 Task: Help me to find official guide " build experiences that thrive" for "Digital experience".
Action: Mouse moved to (1190, 80)
Screenshot: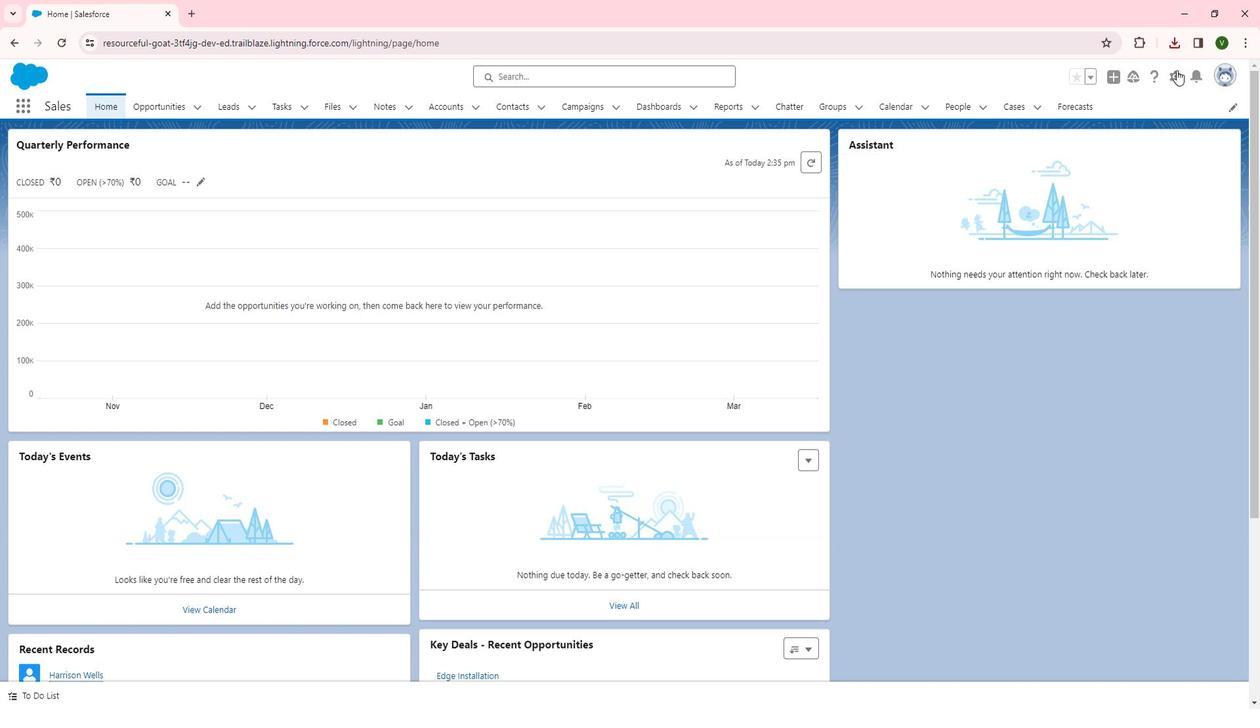 
Action: Mouse pressed left at (1190, 80)
Screenshot: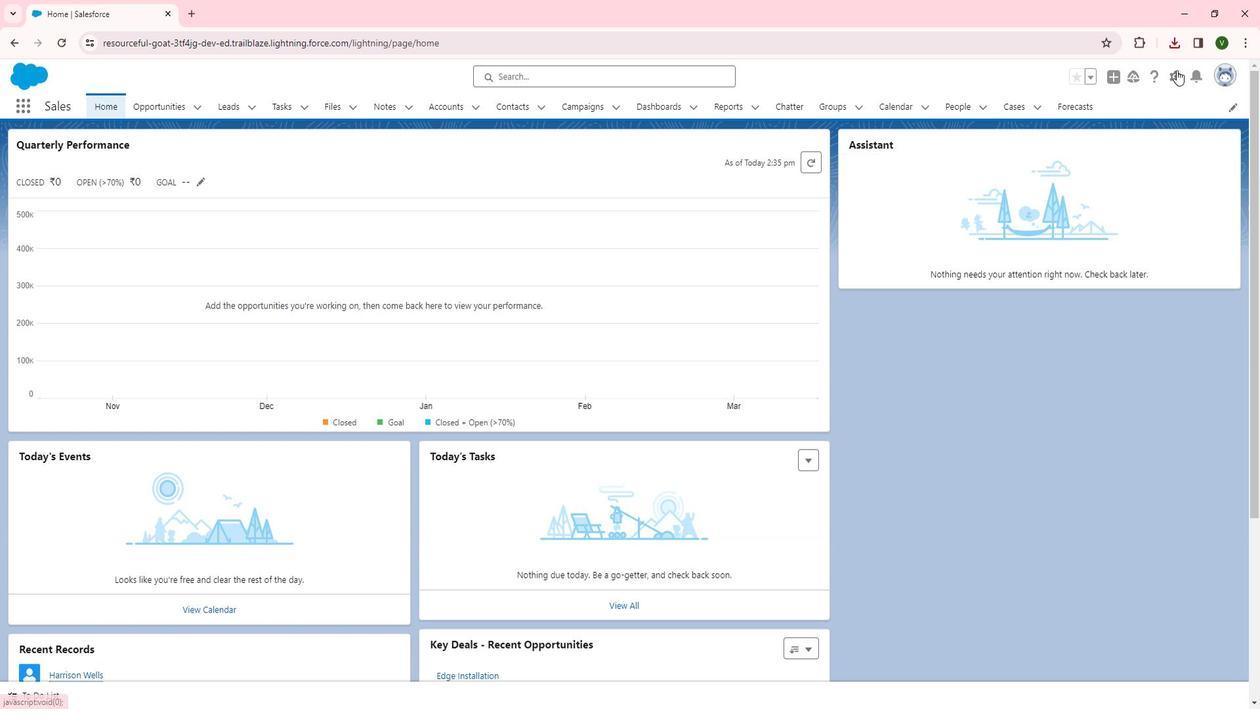 
Action: Mouse moved to (1150, 115)
Screenshot: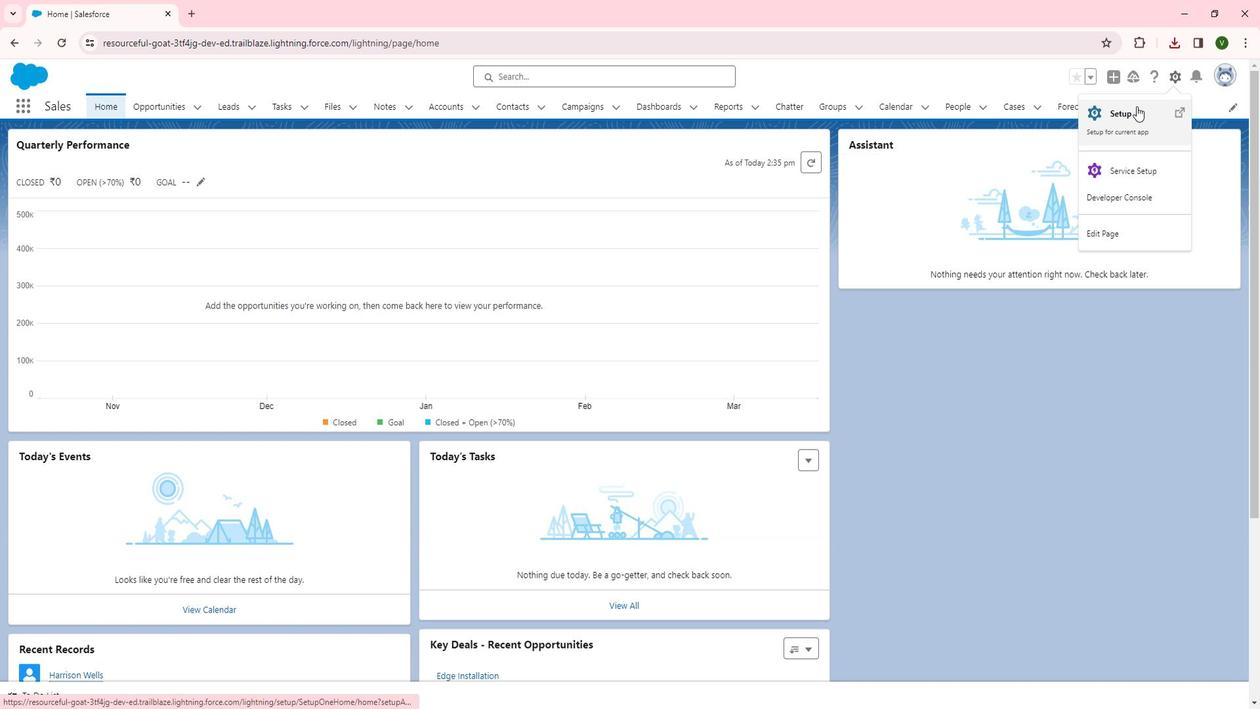 
Action: Mouse pressed left at (1150, 115)
Screenshot: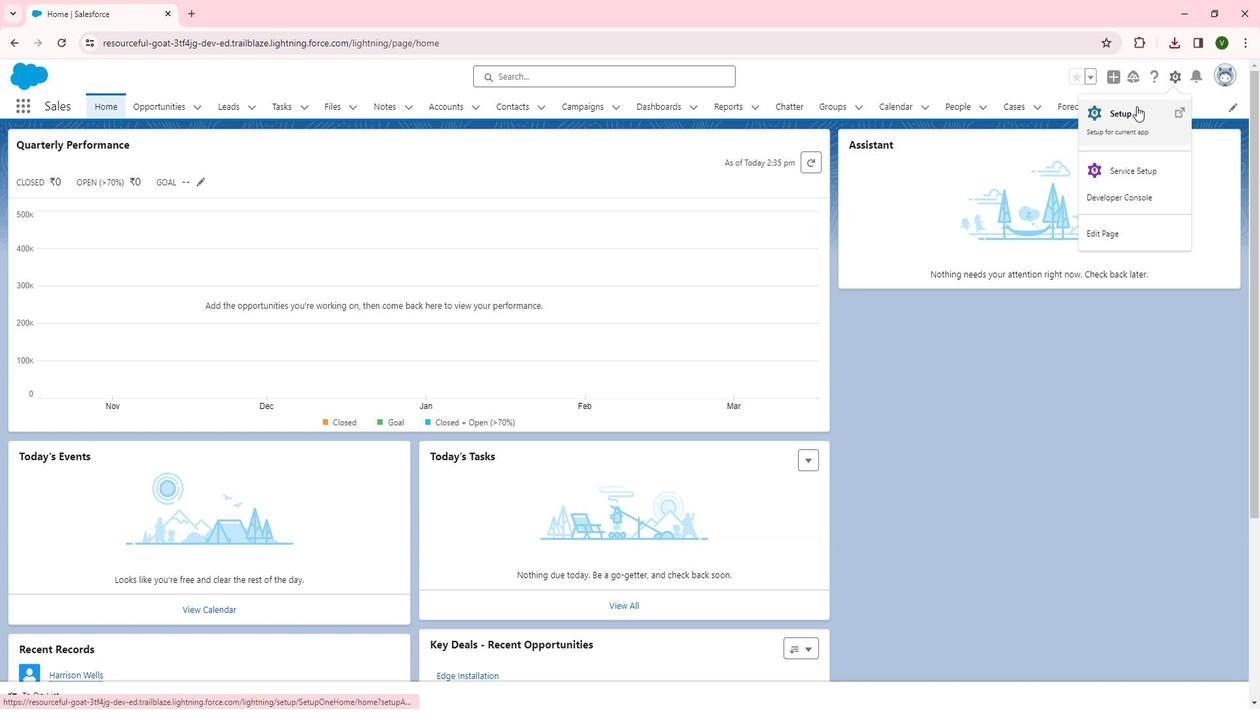 
Action: Mouse moved to (120, 403)
Screenshot: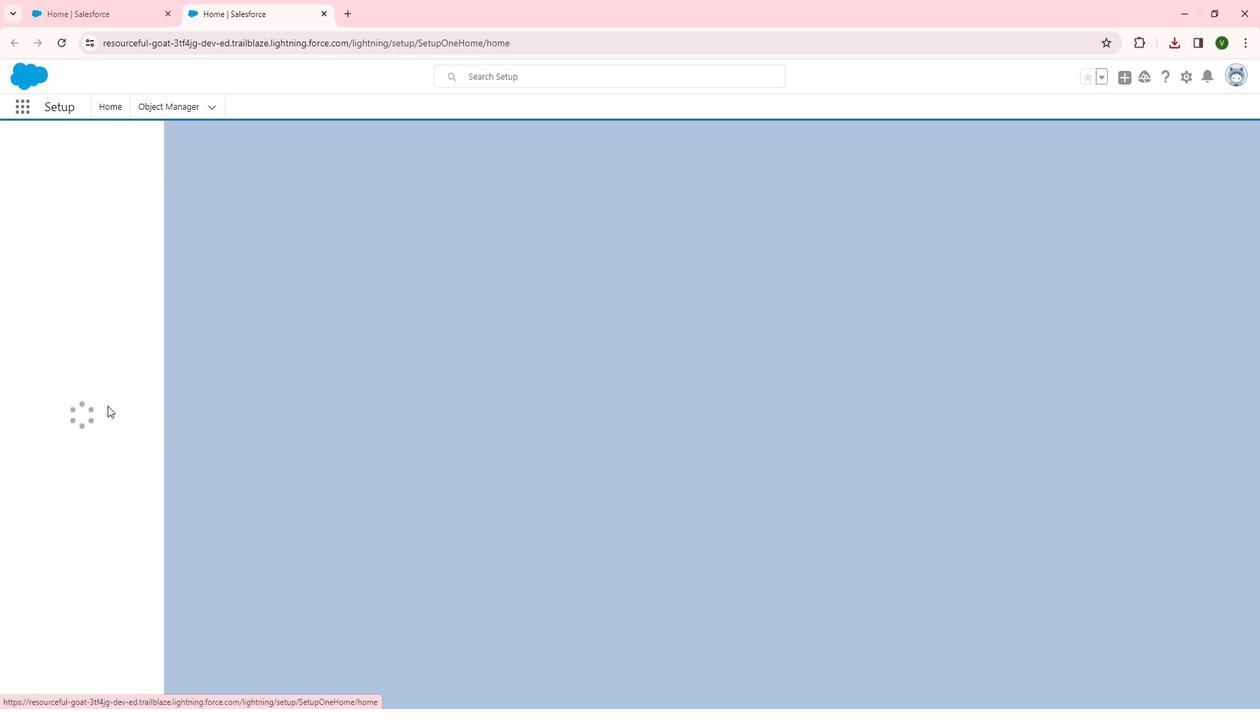 
Action: Mouse scrolled (120, 403) with delta (0, 0)
Screenshot: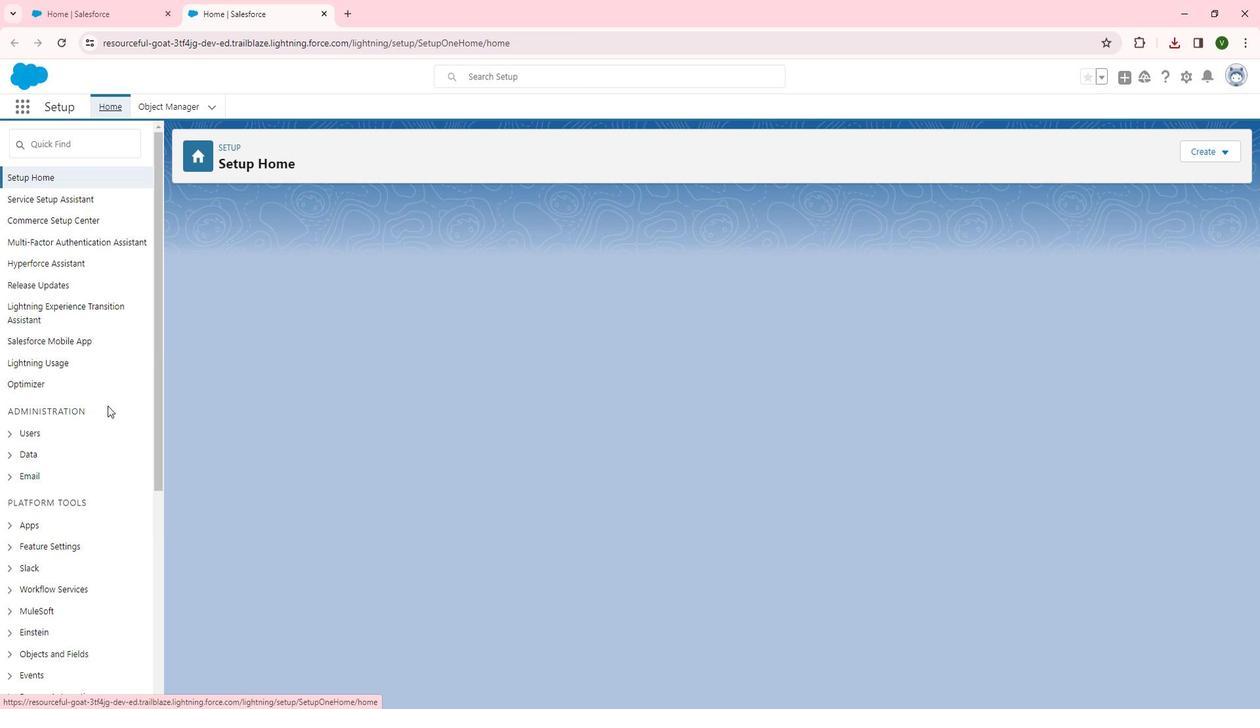 
Action: Mouse scrolled (120, 403) with delta (0, 0)
Screenshot: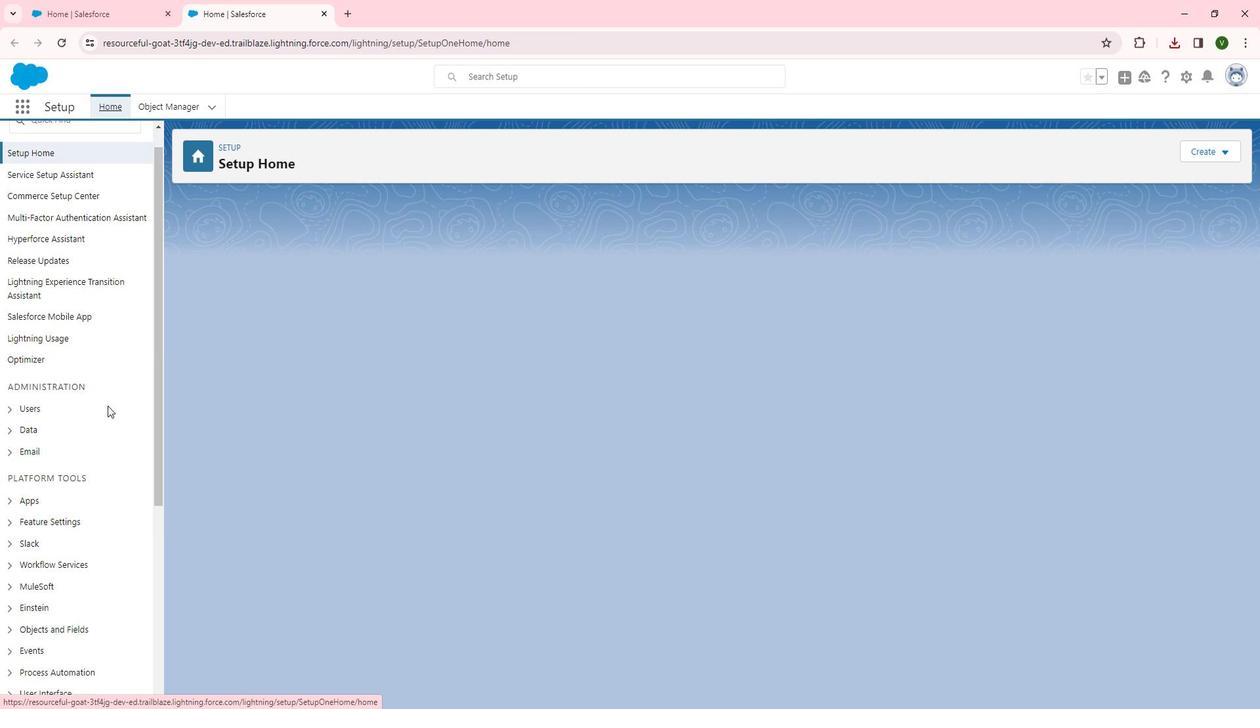 
Action: Mouse scrolled (120, 403) with delta (0, 0)
Screenshot: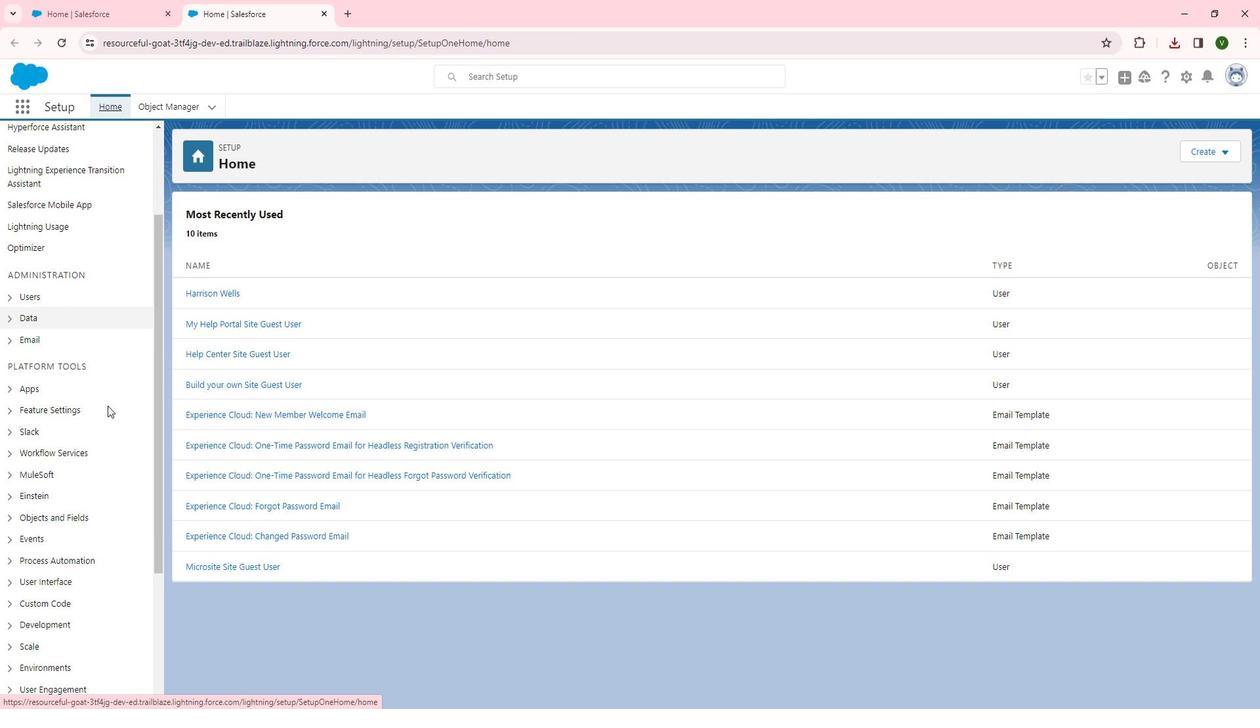 
Action: Mouse moved to (100, 418)
Screenshot: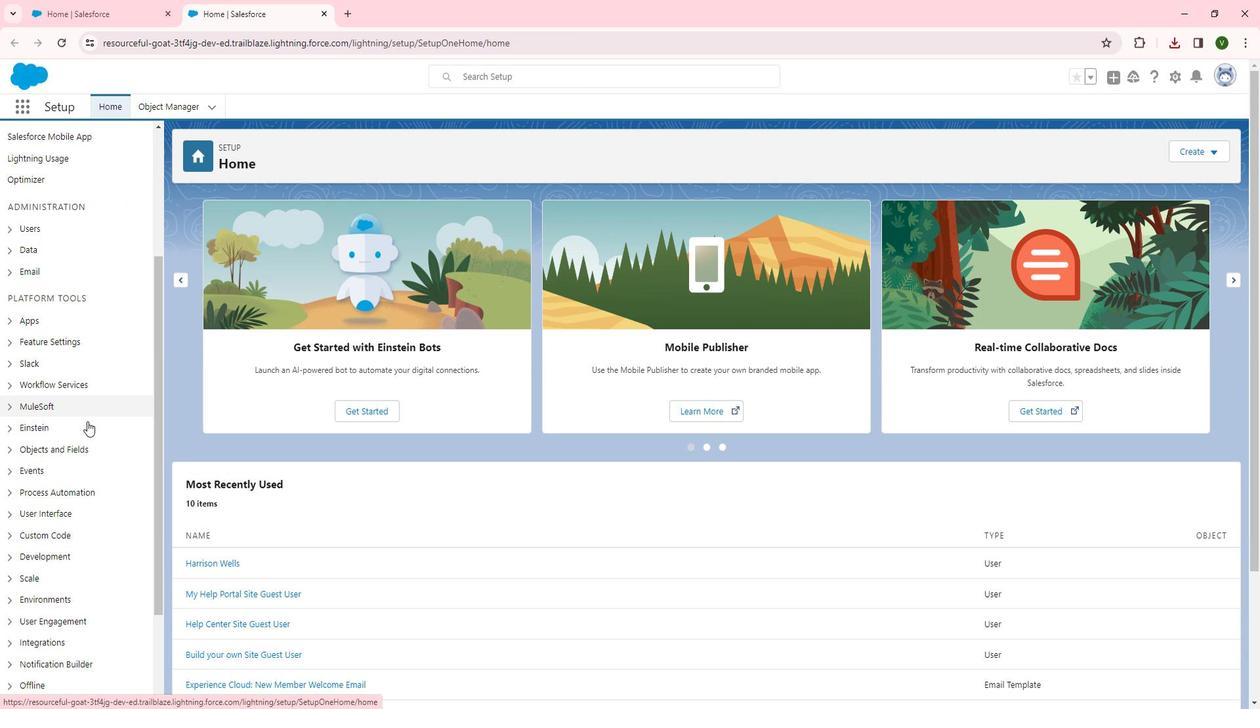 
Action: Mouse scrolled (100, 418) with delta (0, 0)
Screenshot: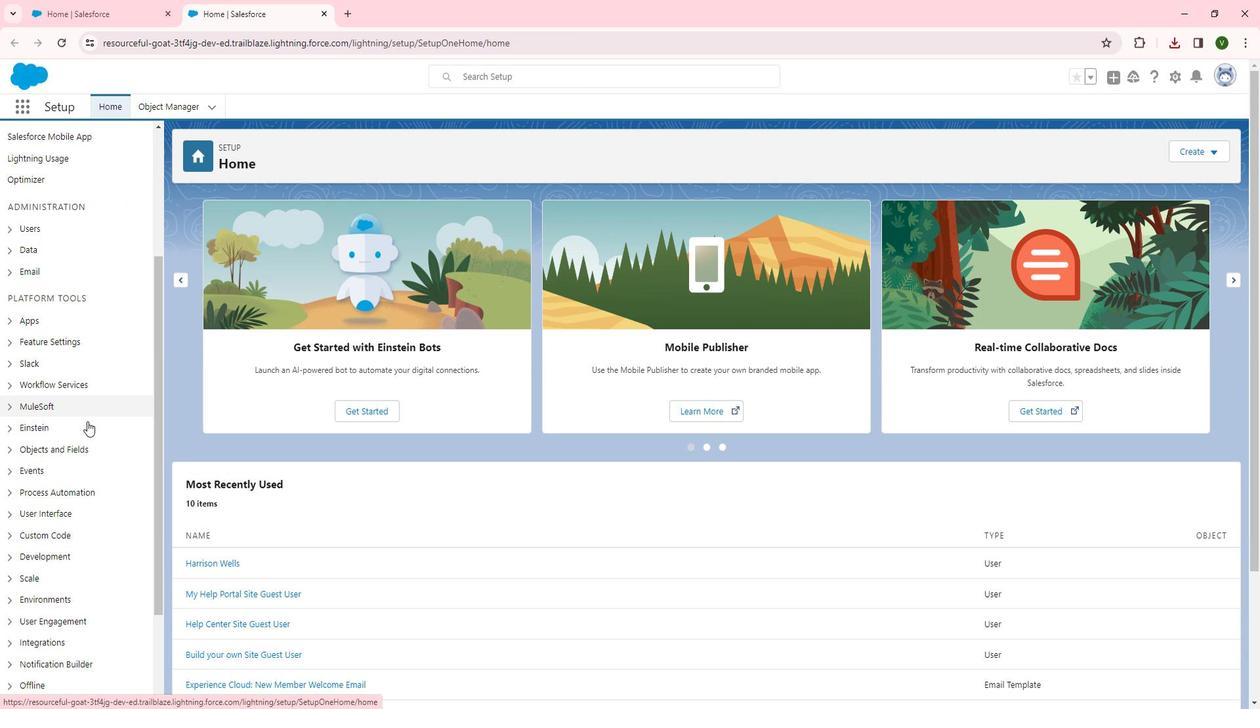 
Action: Mouse scrolled (100, 418) with delta (0, 0)
Screenshot: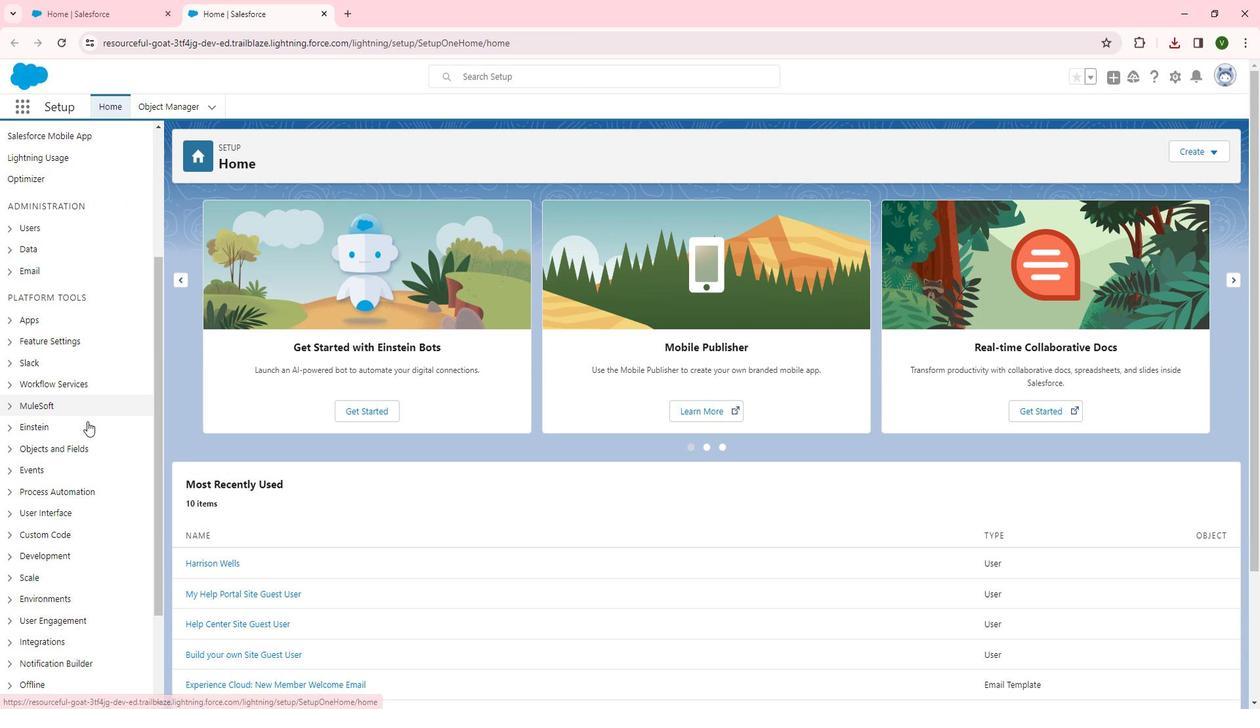 
Action: Mouse moved to (96, 345)
Screenshot: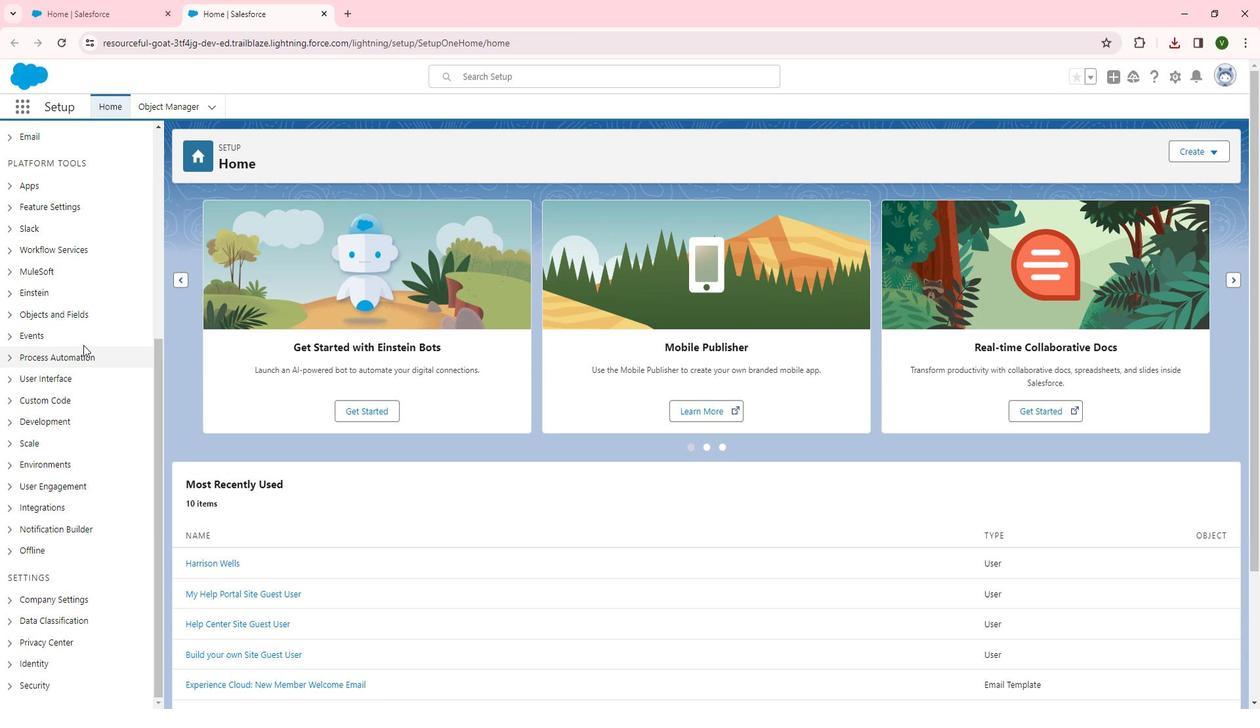 
Action: Mouse scrolled (96, 346) with delta (0, 0)
Screenshot: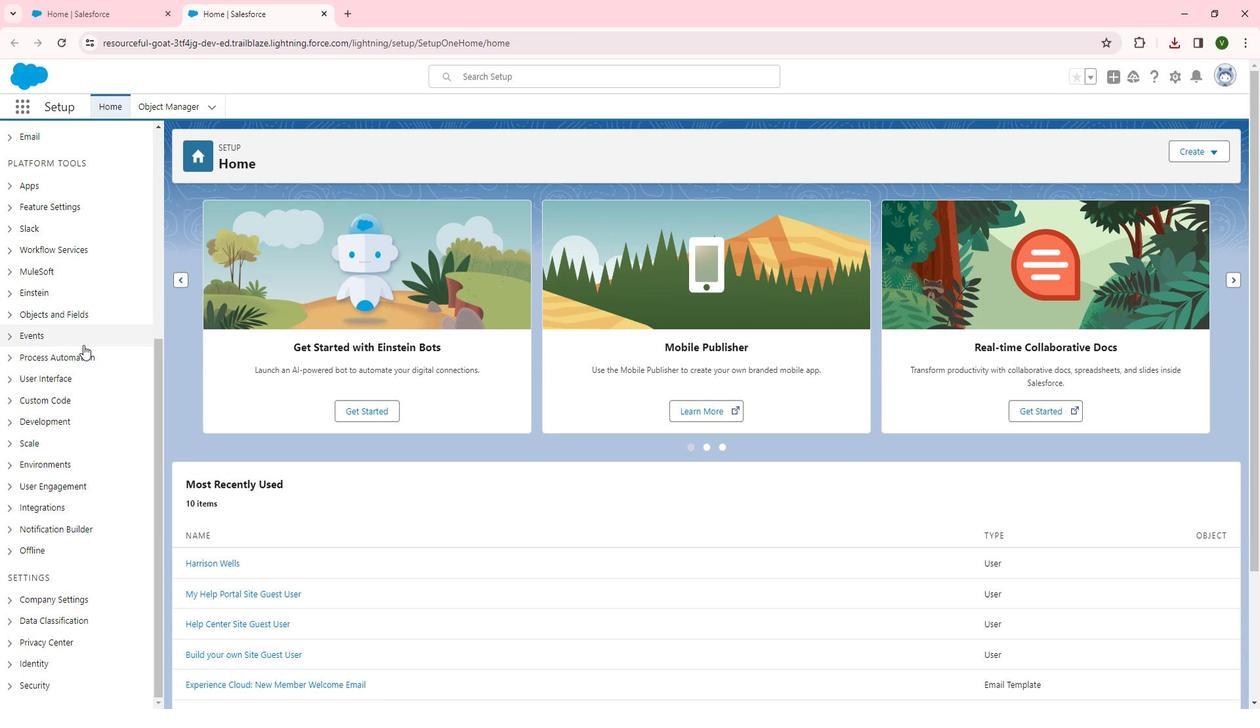 
Action: Mouse moved to (78, 277)
Screenshot: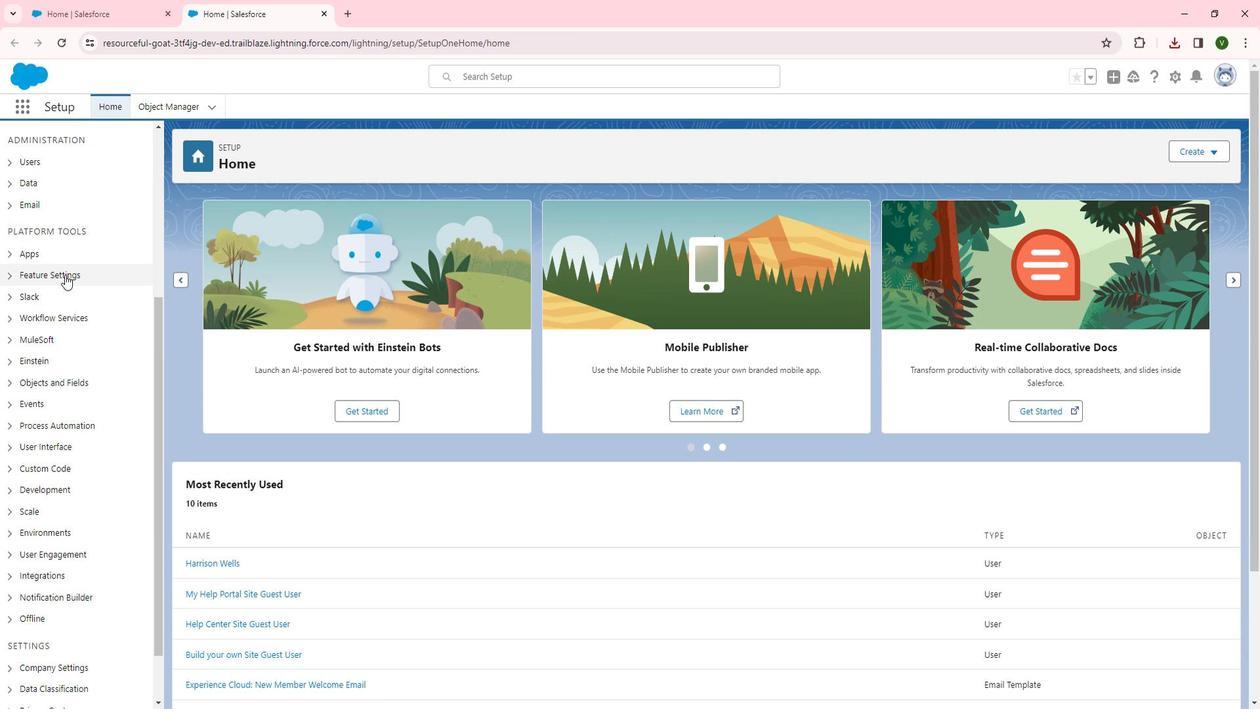 
Action: Mouse pressed left at (78, 277)
Screenshot: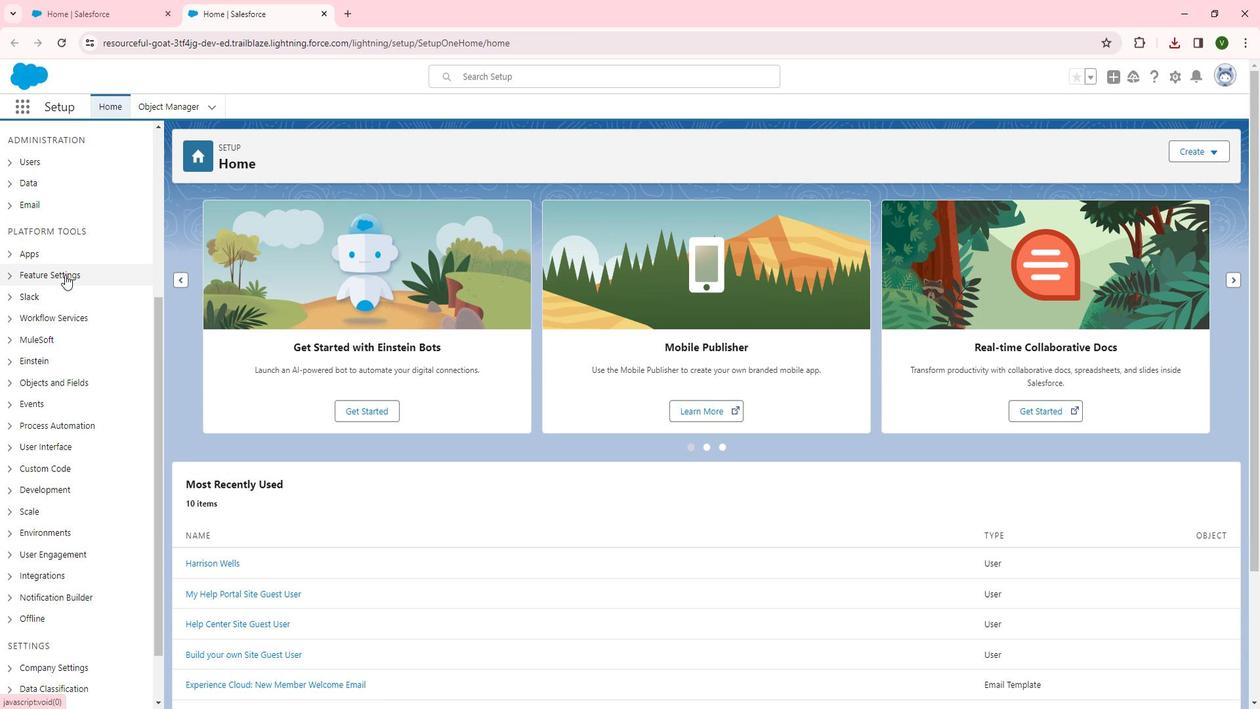 
Action: Mouse moved to (86, 290)
Screenshot: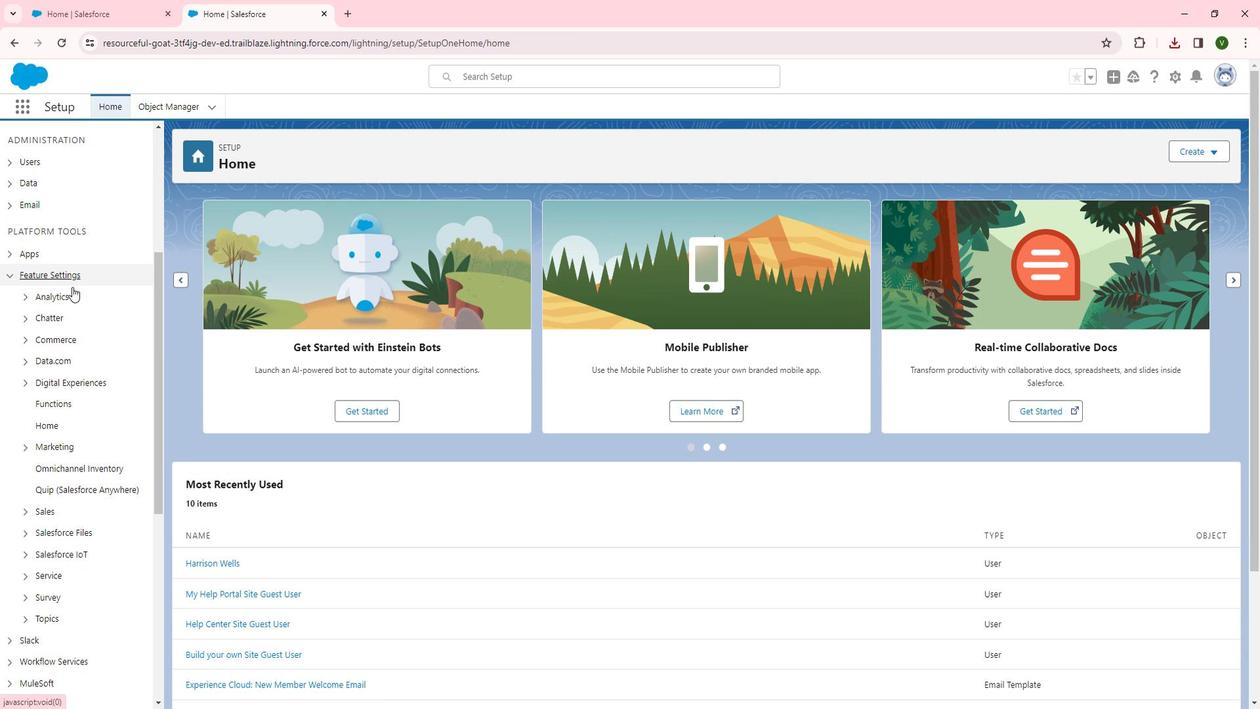 
Action: Mouse scrolled (86, 289) with delta (0, 0)
Screenshot: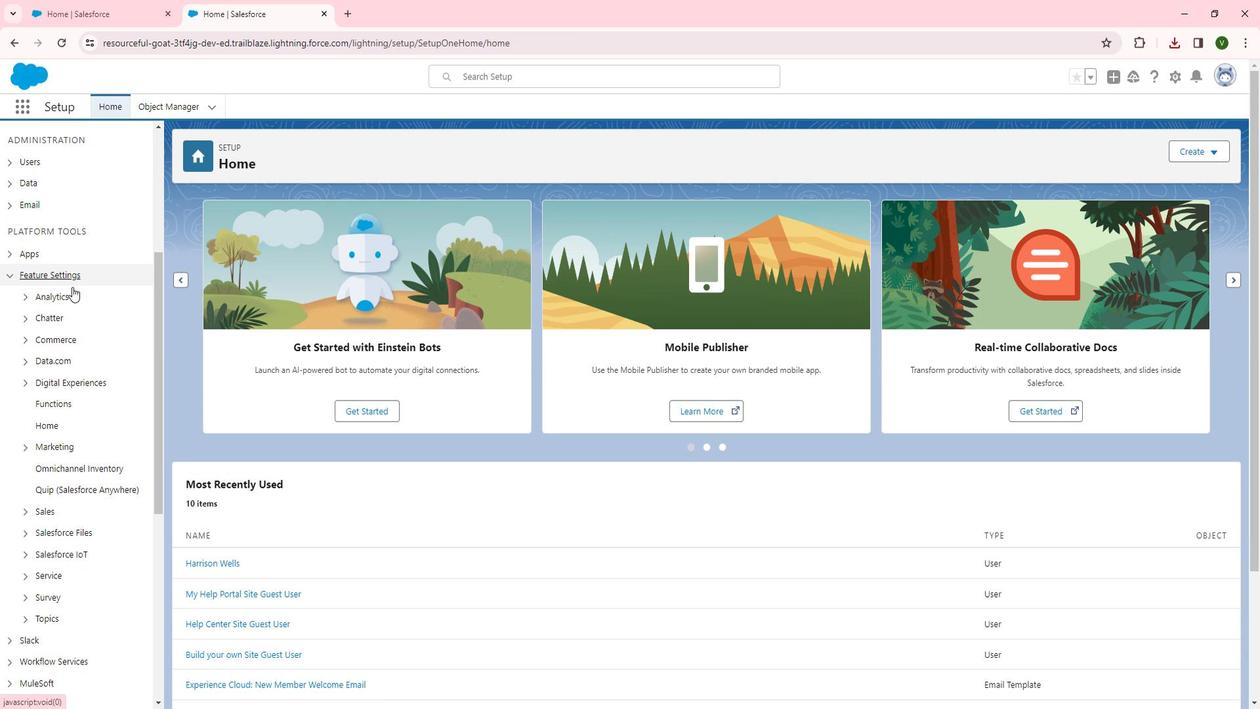 
Action: Mouse moved to (86, 290)
Screenshot: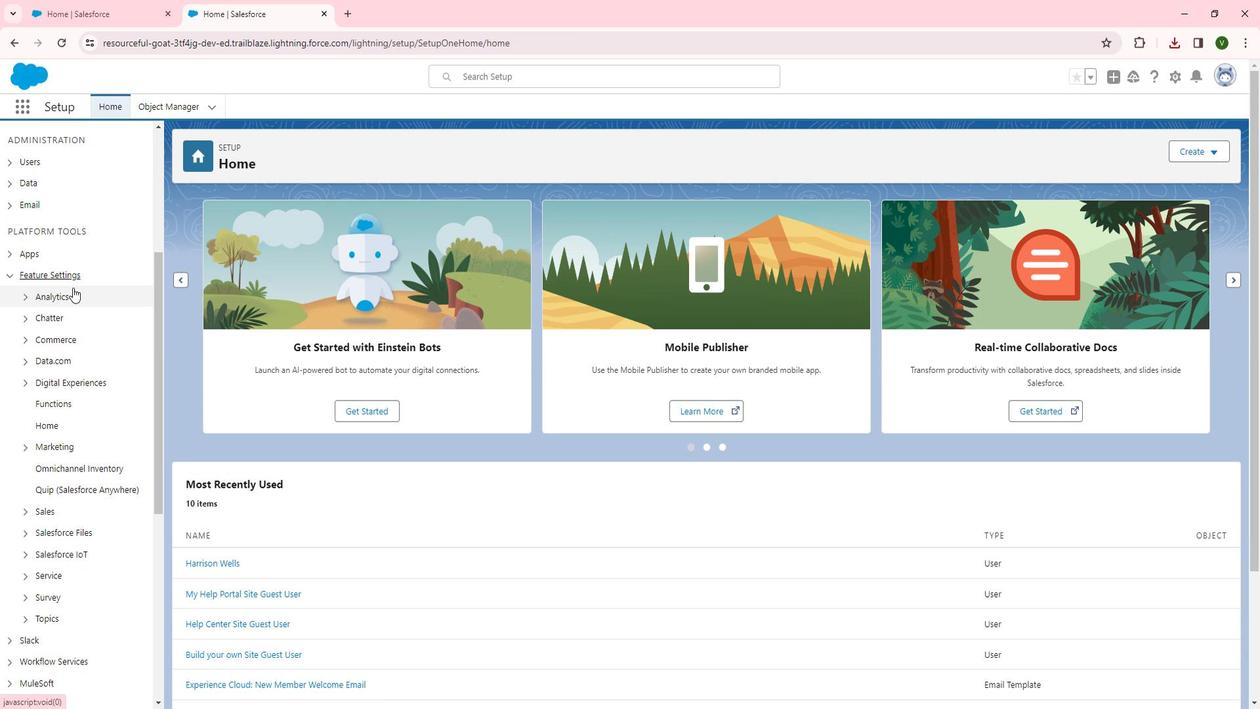 
Action: Mouse scrolled (86, 290) with delta (0, 0)
Screenshot: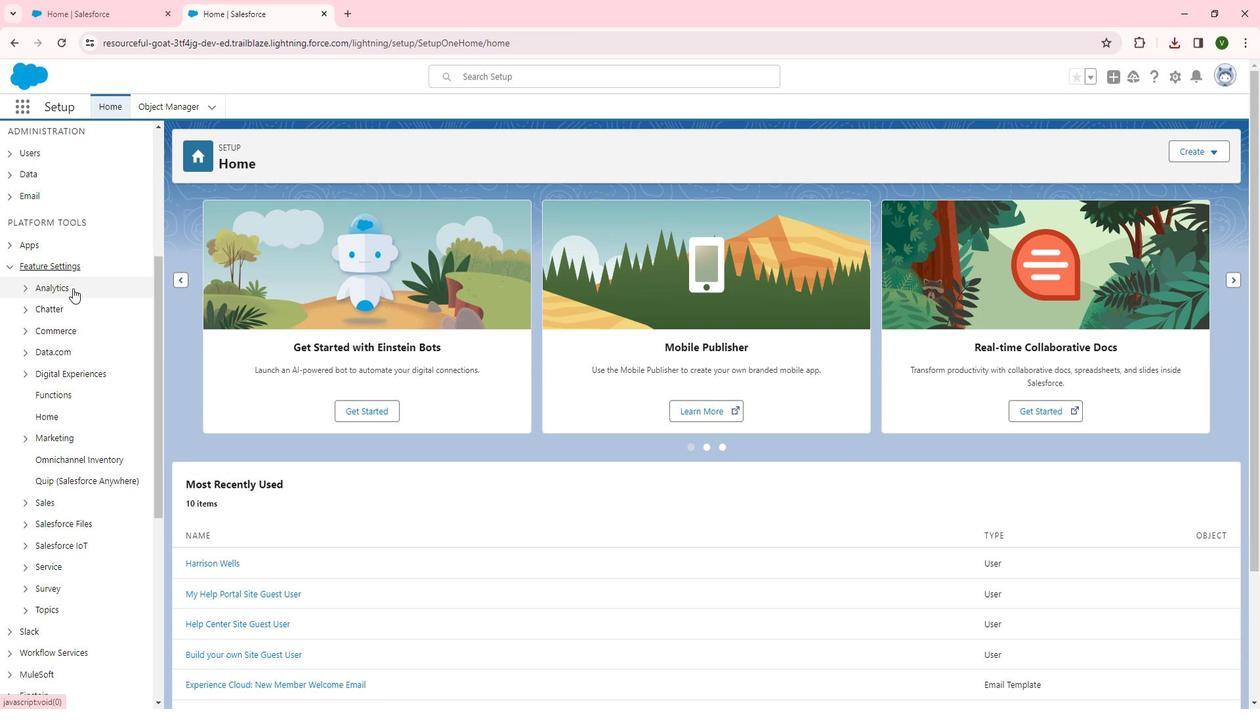 
Action: Mouse moved to (105, 247)
Screenshot: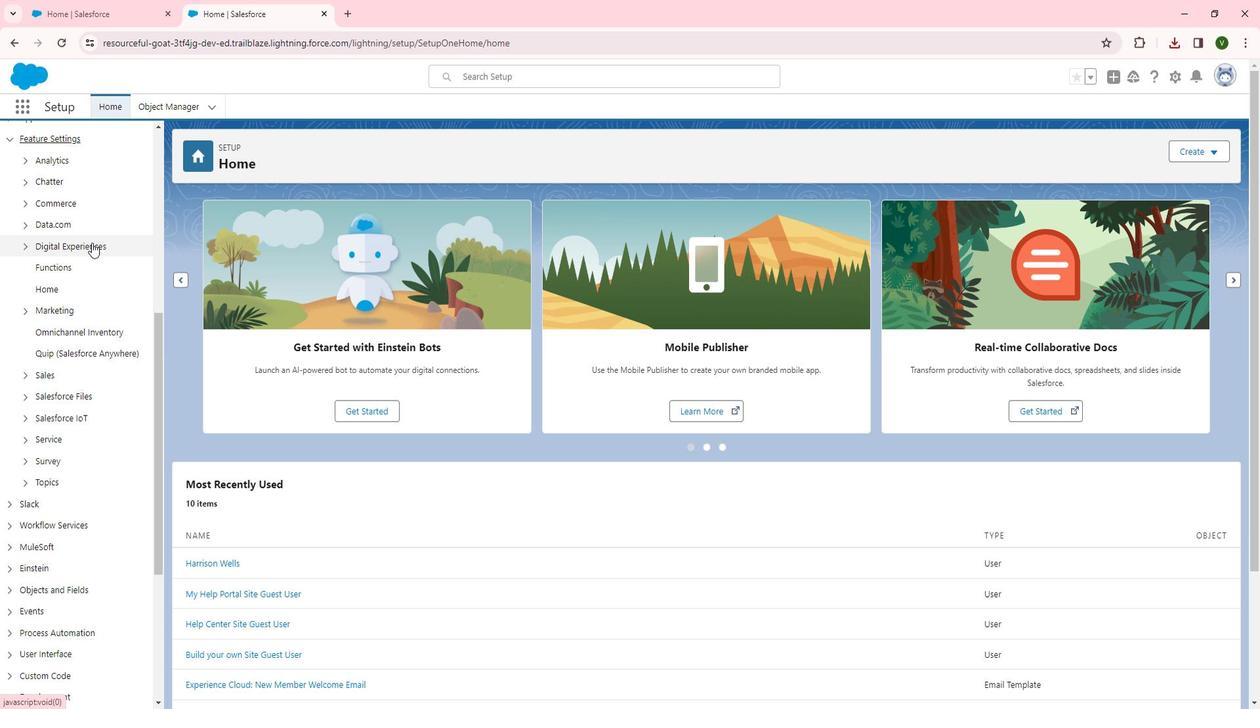 
Action: Mouse pressed left at (105, 247)
Screenshot: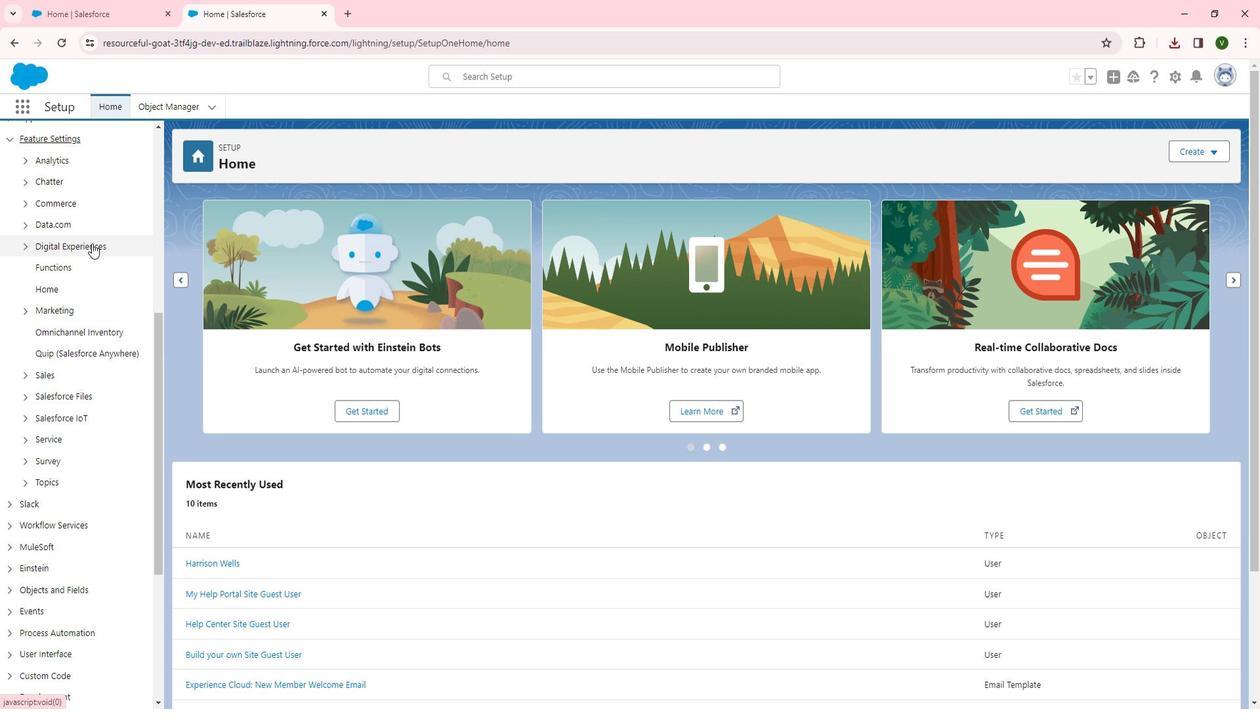
Action: Mouse moved to (79, 272)
Screenshot: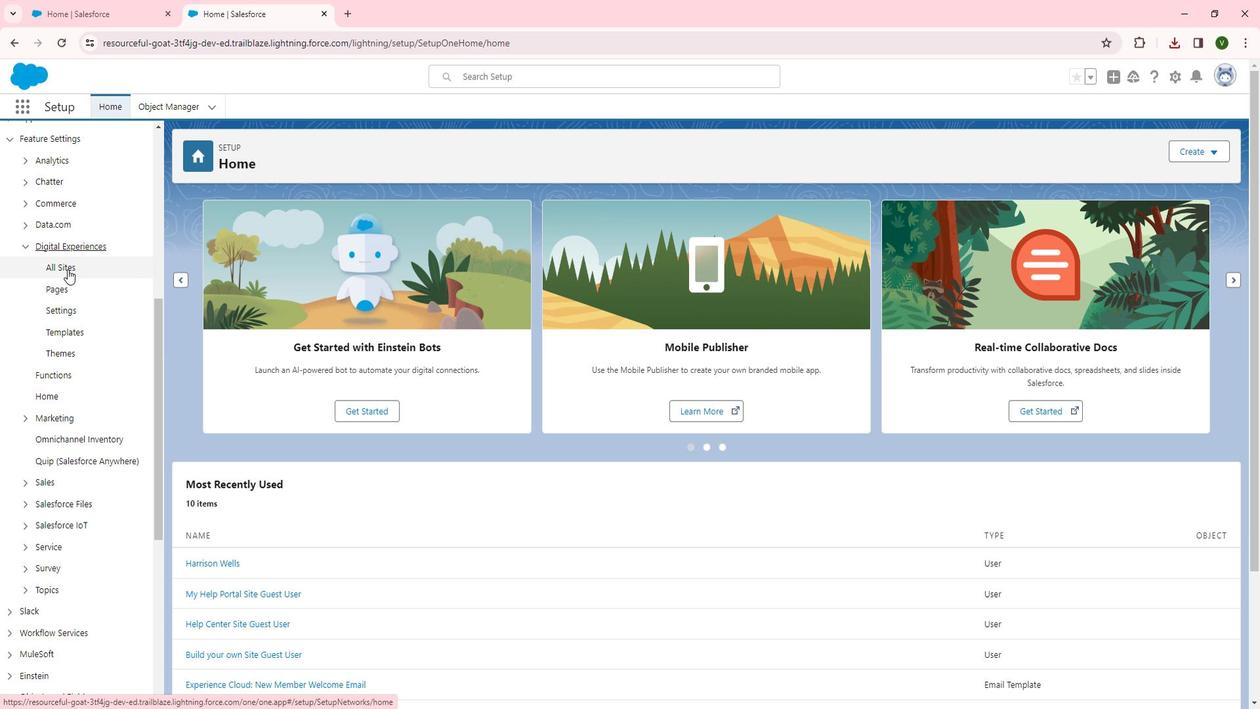 
Action: Mouse pressed left at (79, 272)
Screenshot: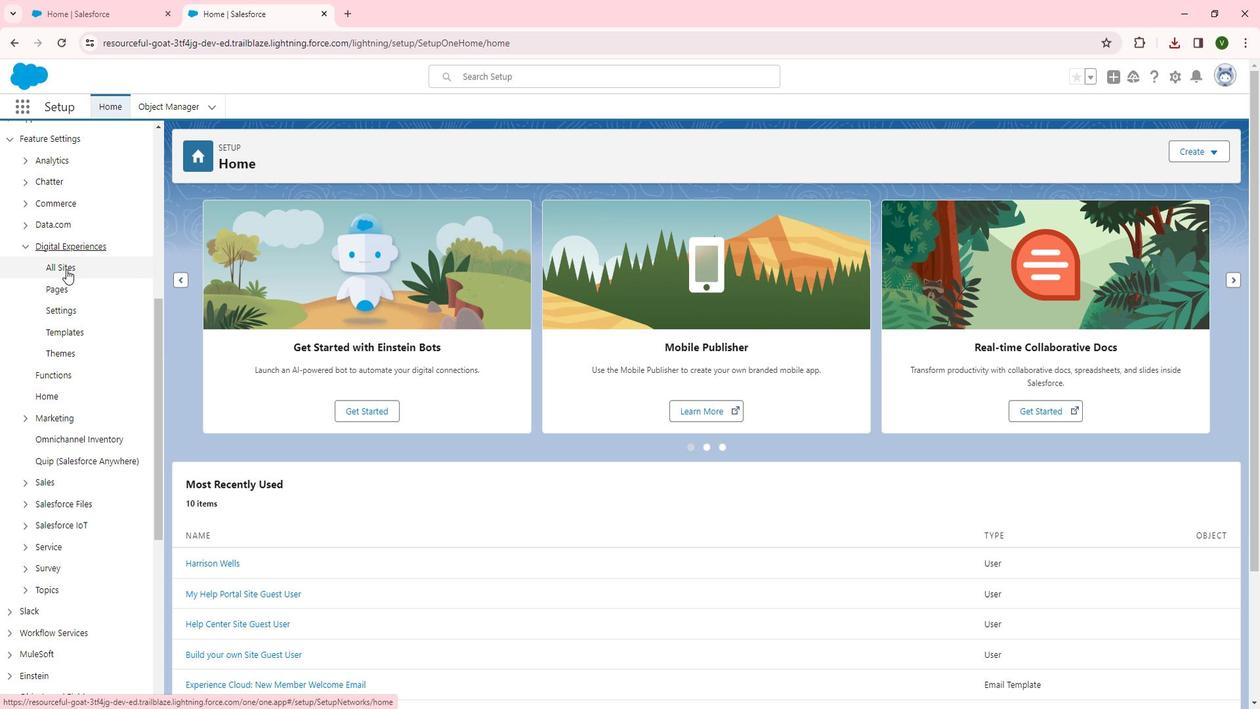 
Action: Mouse moved to (212, 364)
Screenshot: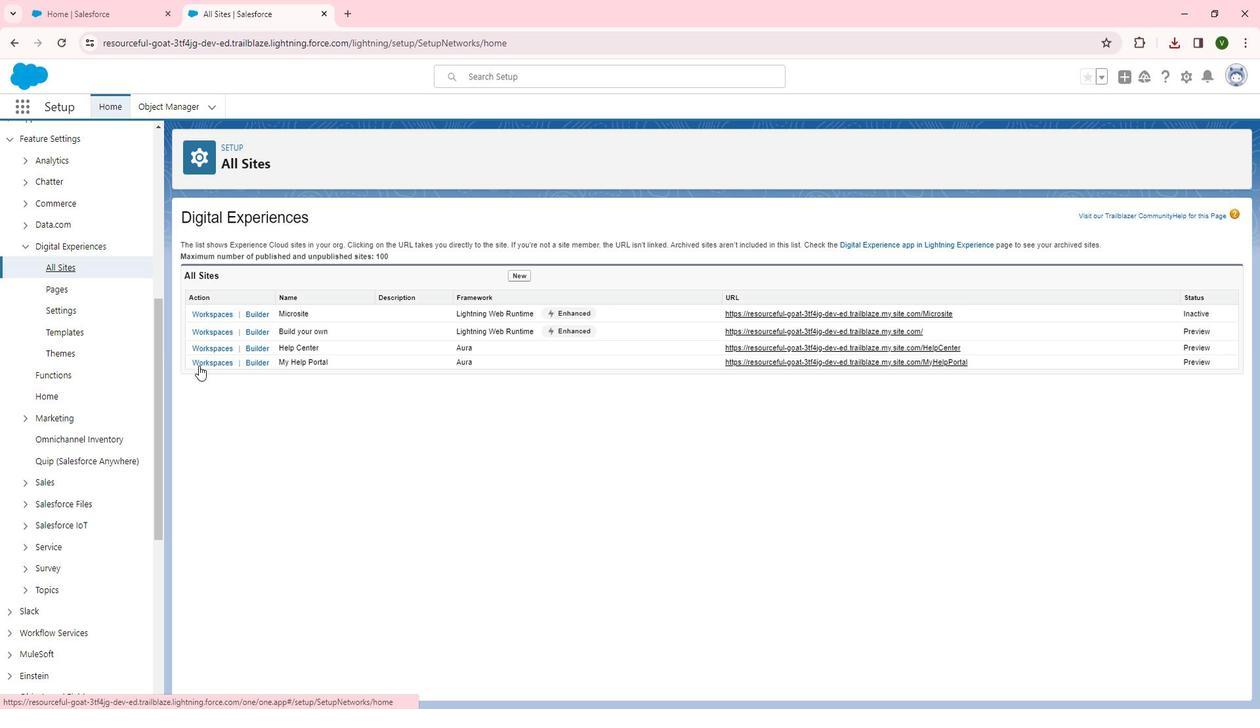 
Action: Mouse pressed left at (212, 364)
Screenshot: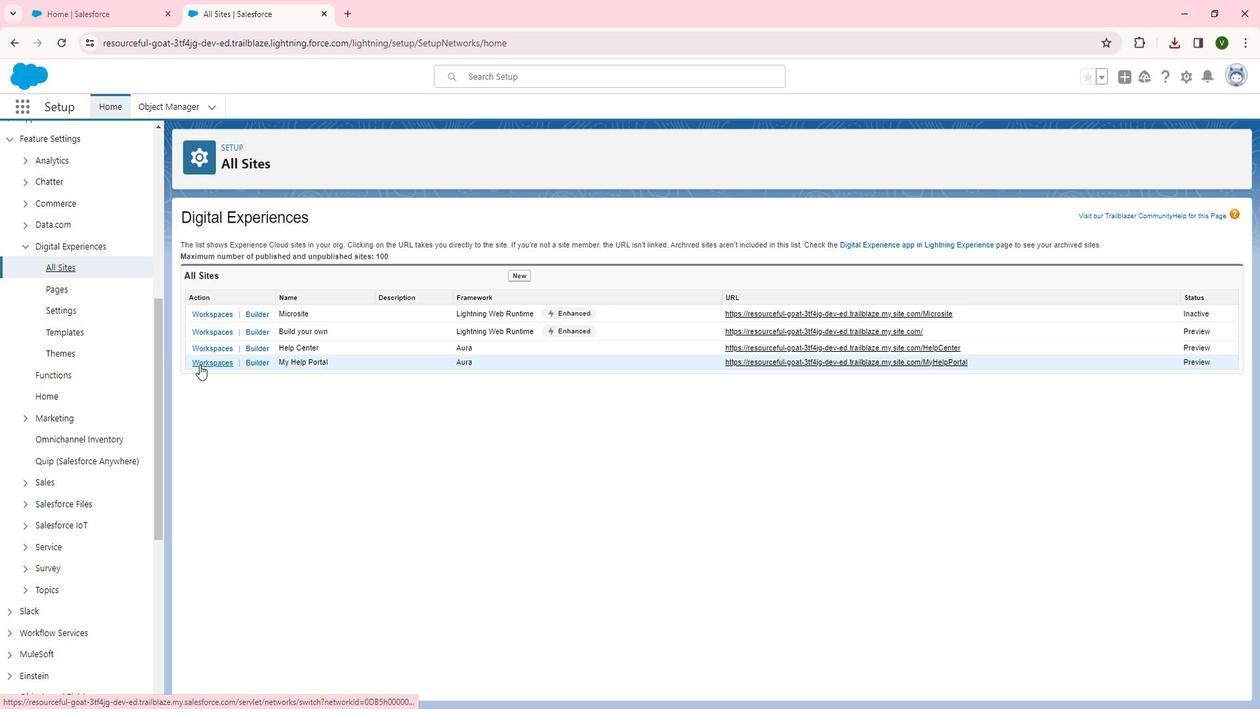 
Action: Mouse moved to (347, 426)
Screenshot: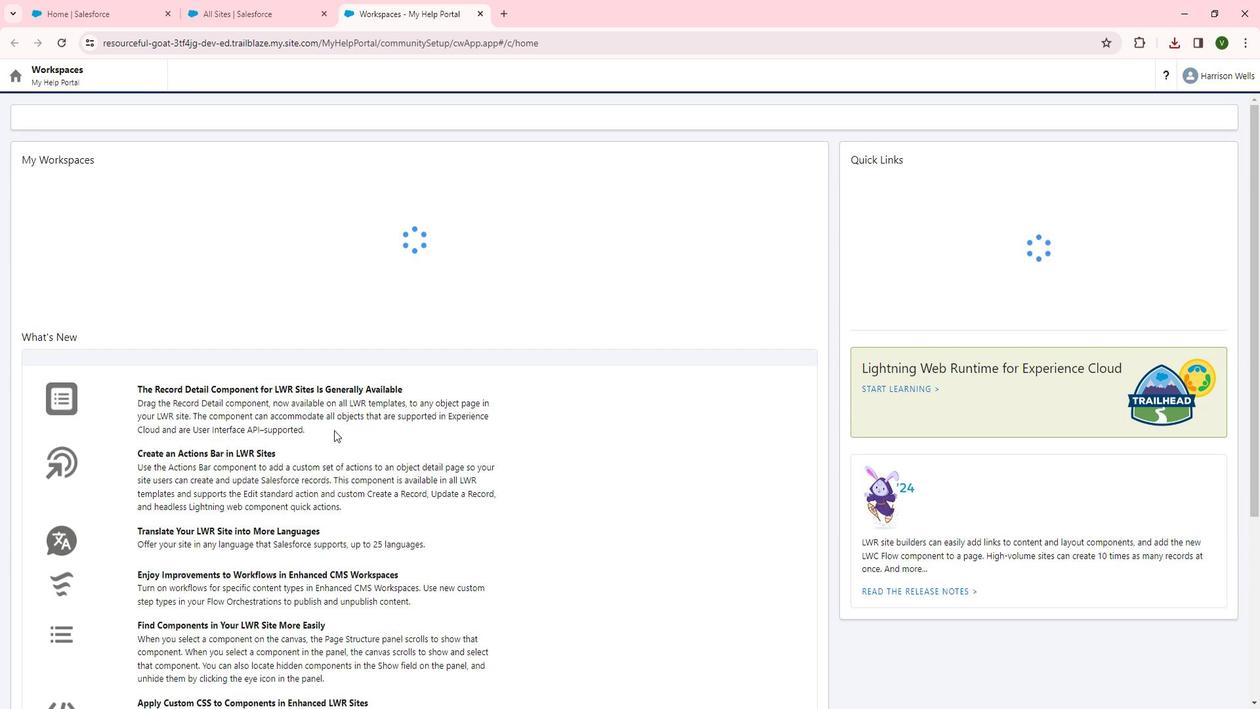 
Action: Mouse scrolled (347, 426) with delta (0, 0)
Screenshot: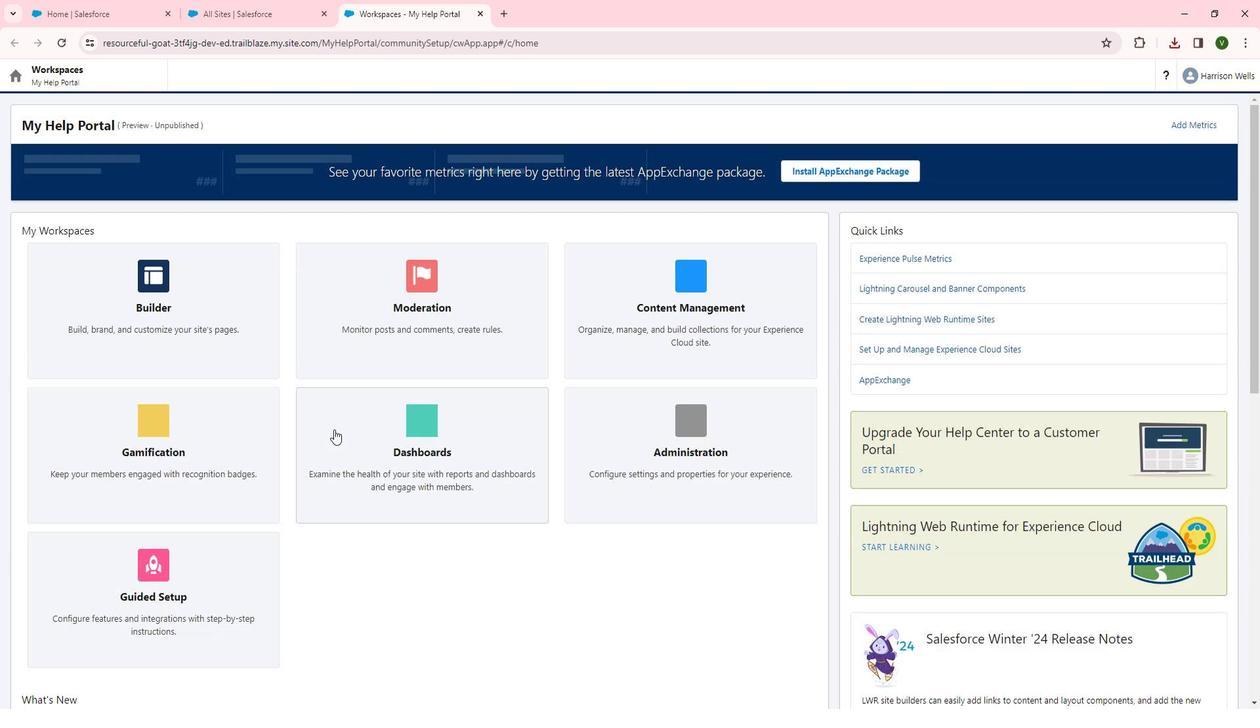 
Action: Mouse scrolled (347, 426) with delta (0, 0)
Screenshot: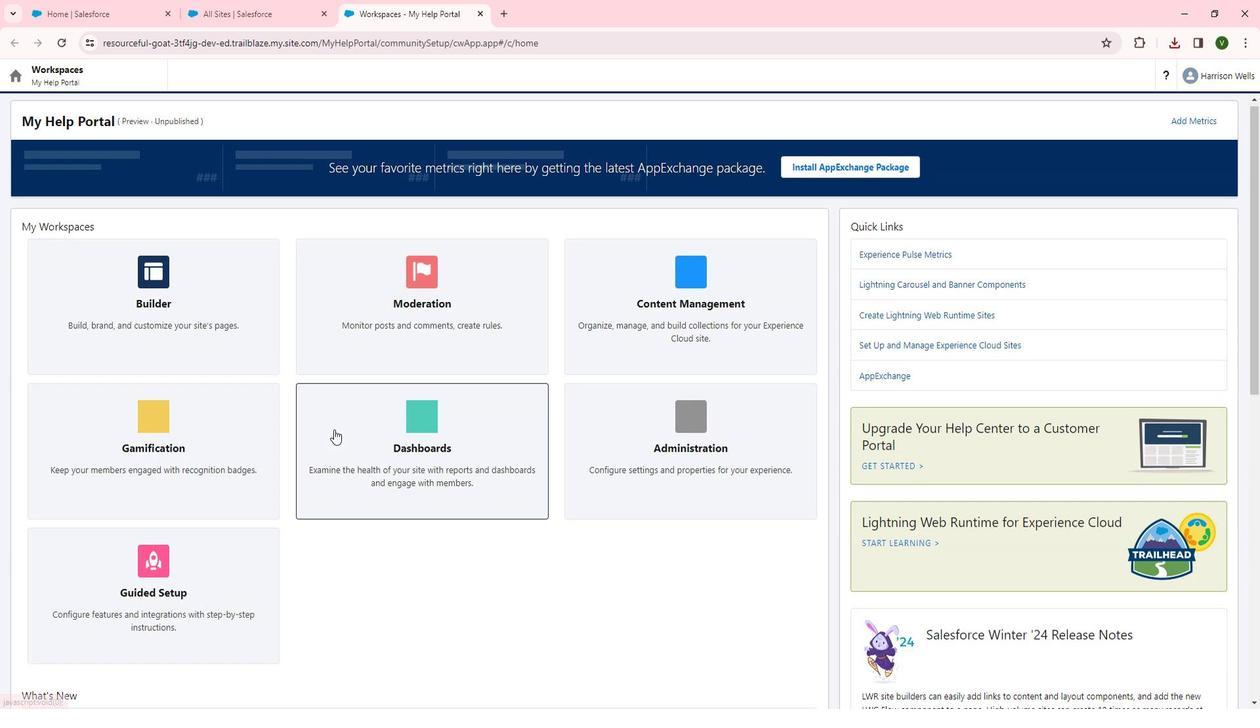 
Action: Mouse scrolled (347, 426) with delta (0, 0)
Screenshot: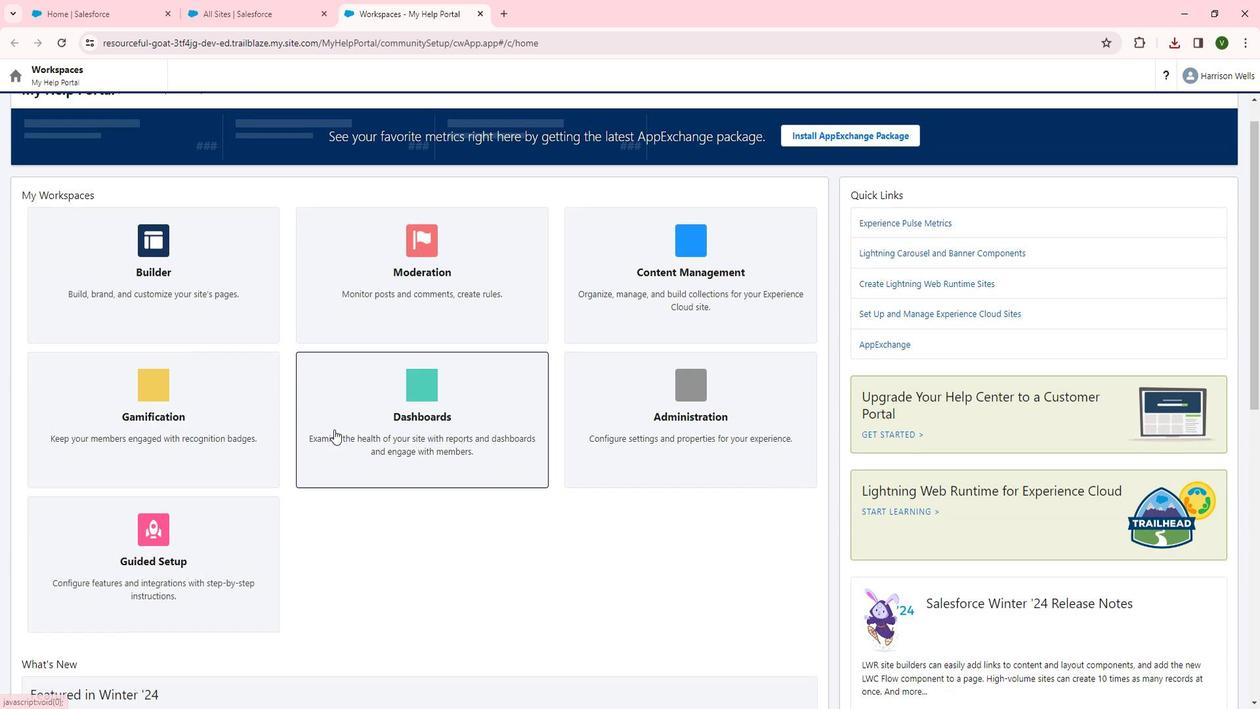 
Action: Mouse scrolled (347, 426) with delta (0, 0)
Screenshot: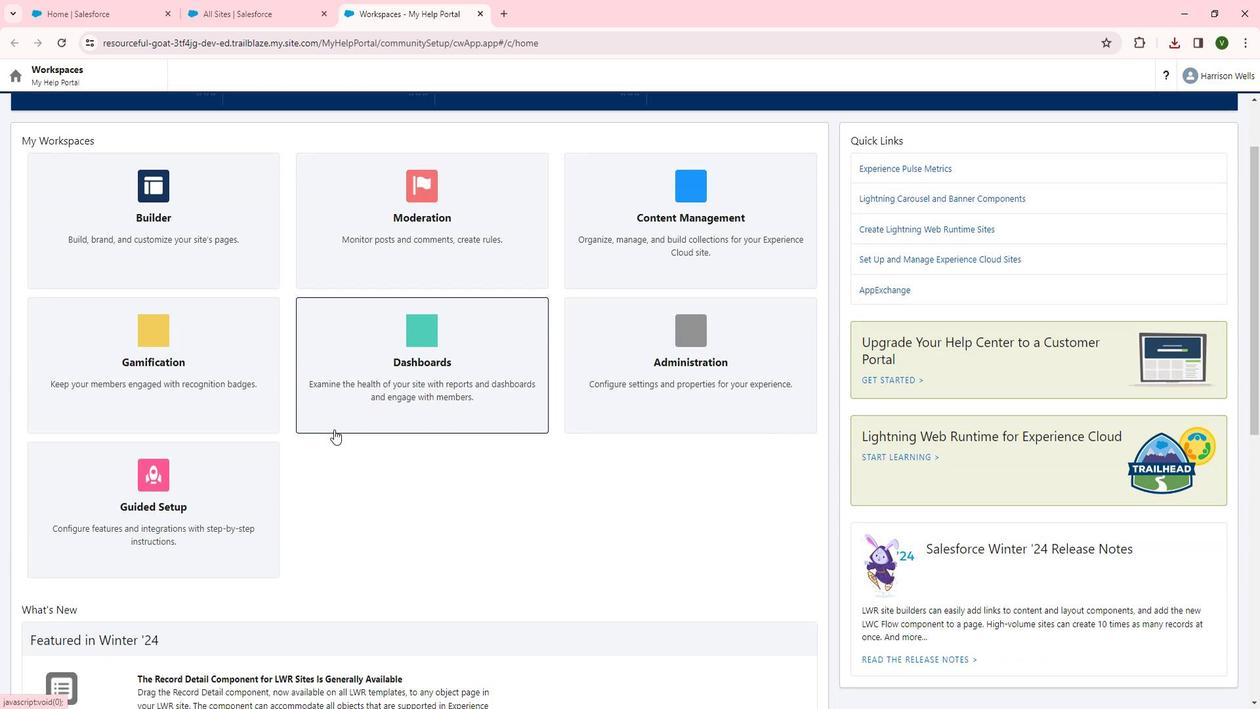 
Action: Mouse scrolled (347, 426) with delta (0, 0)
Screenshot: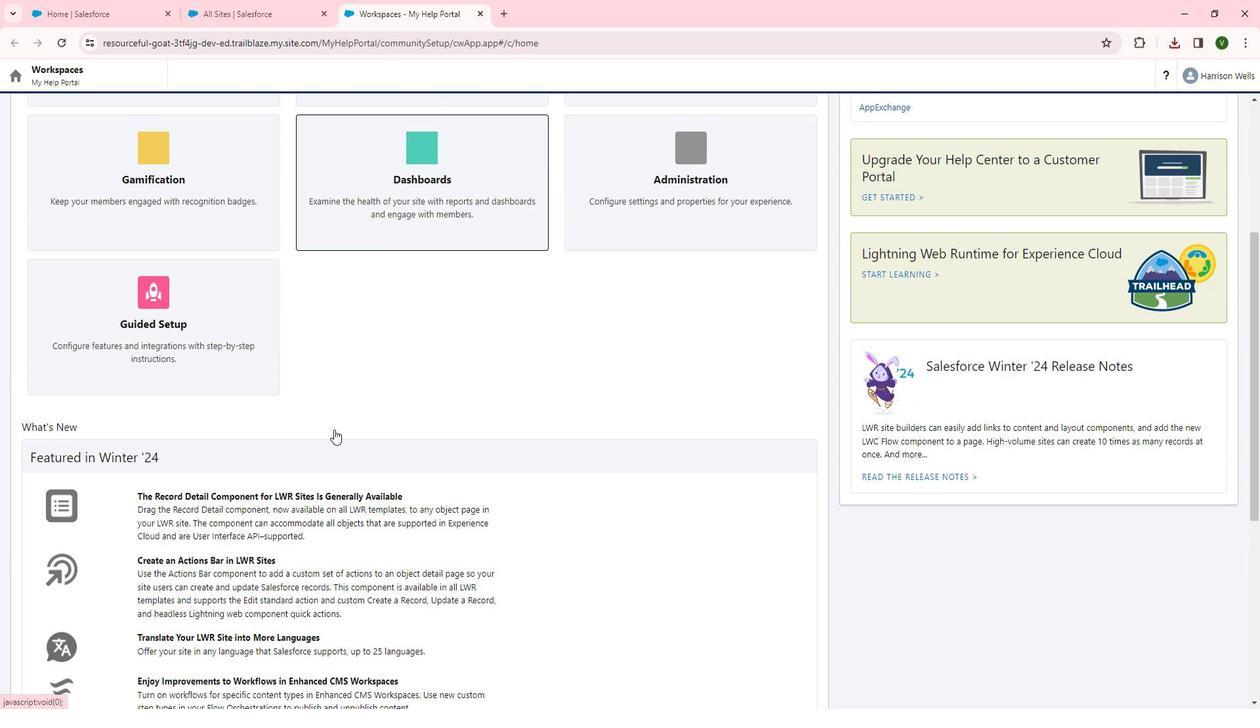 
Action: Mouse scrolled (347, 426) with delta (0, 0)
Screenshot: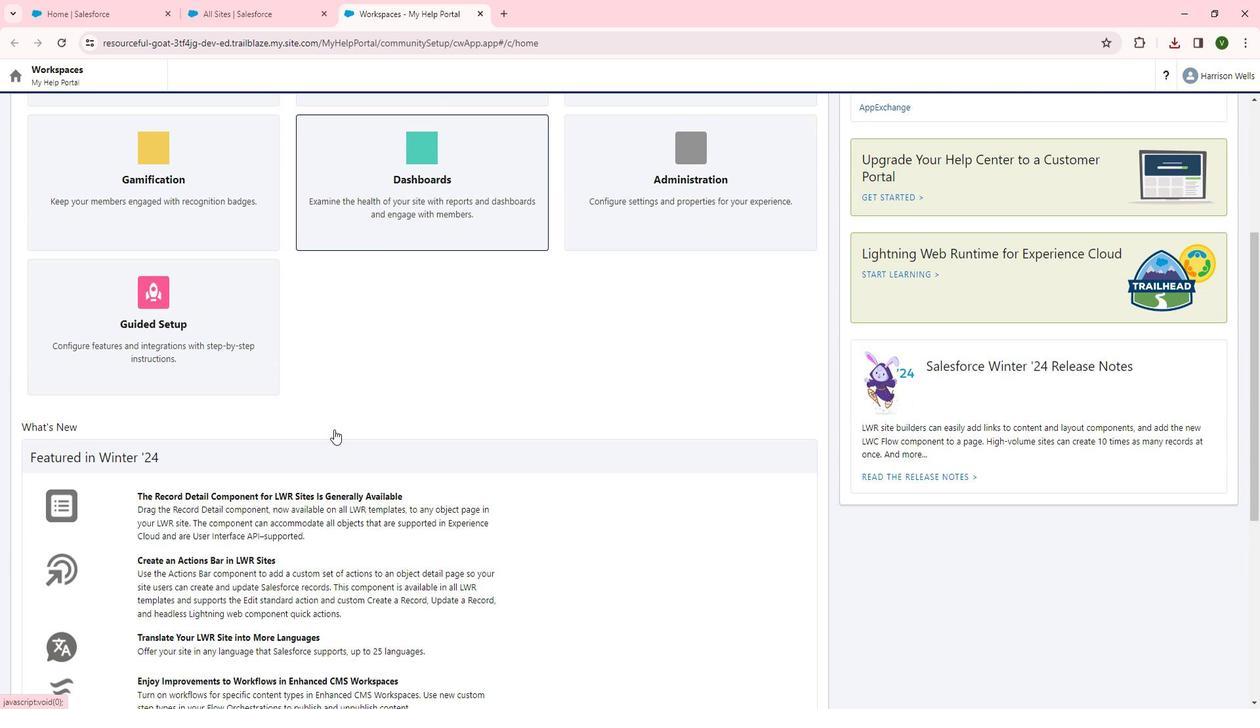 
Action: Mouse scrolled (347, 426) with delta (0, 0)
Screenshot: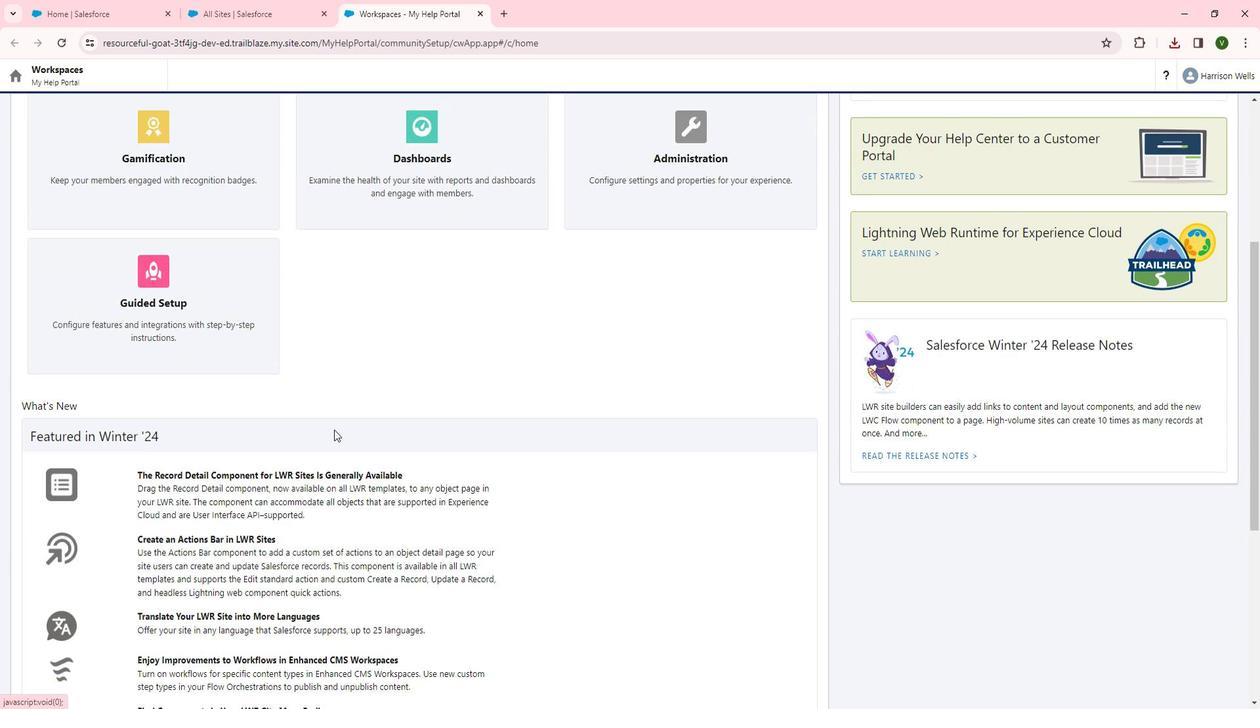 
Action: Mouse scrolled (347, 426) with delta (0, 0)
Screenshot: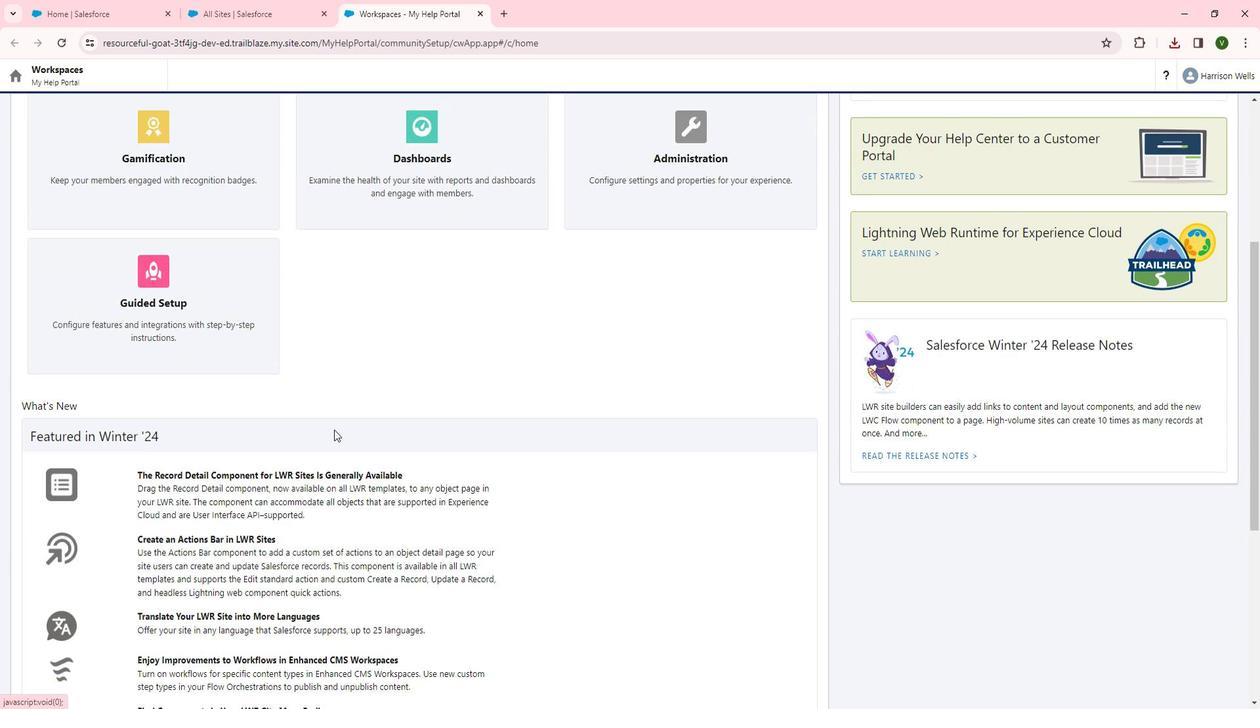 
Action: Mouse scrolled (347, 426) with delta (0, 0)
Screenshot: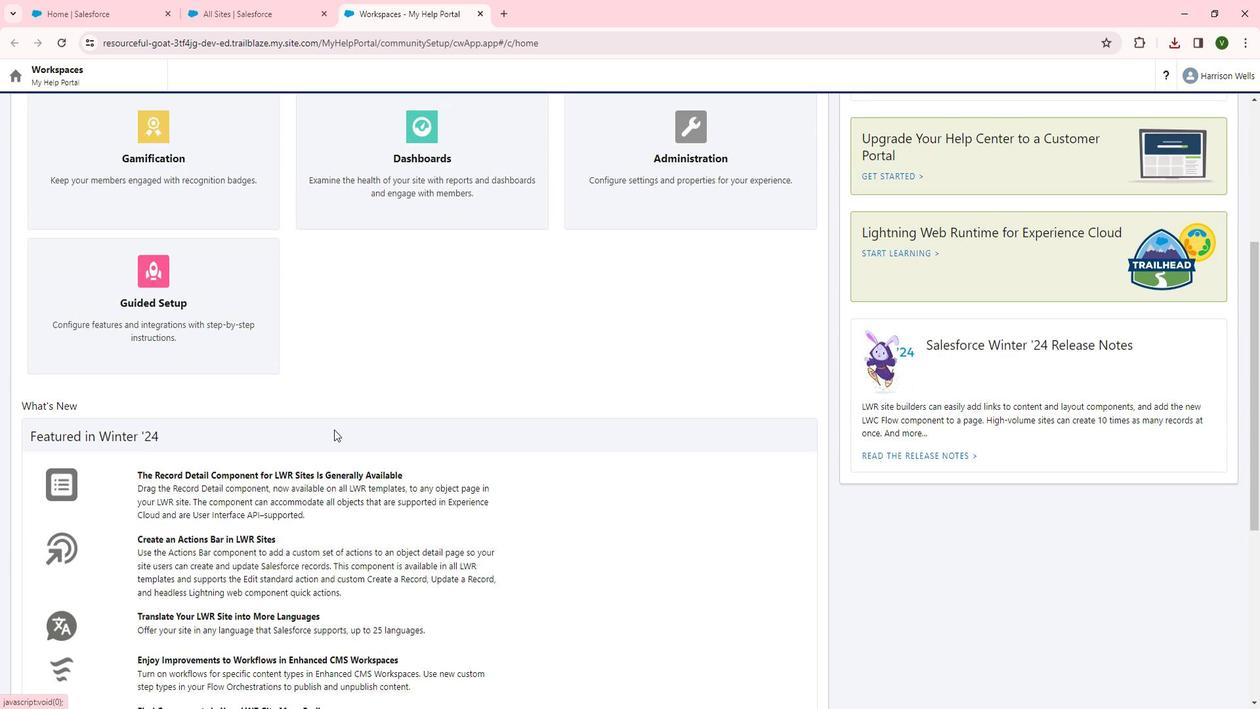 
Action: Mouse scrolled (347, 426) with delta (0, 0)
Screenshot: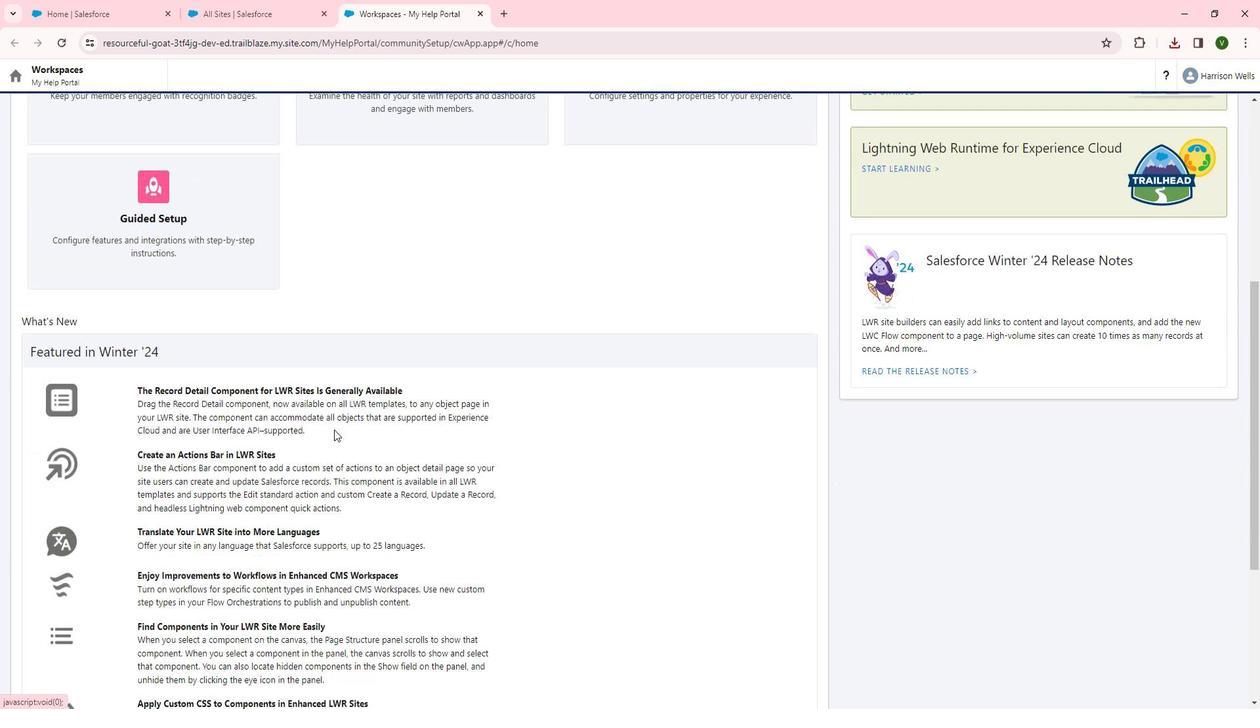 
Action: Mouse scrolled (347, 426) with delta (0, 0)
Screenshot: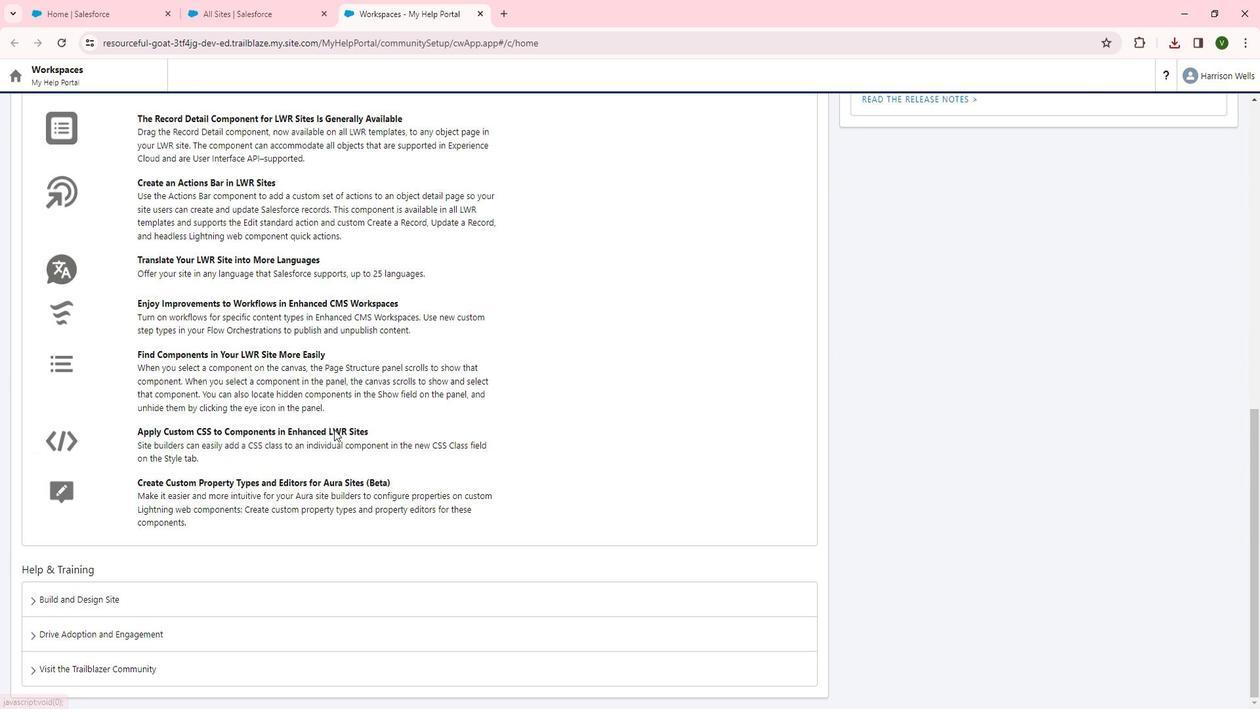 
Action: Mouse scrolled (347, 426) with delta (0, 0)
Screenshot: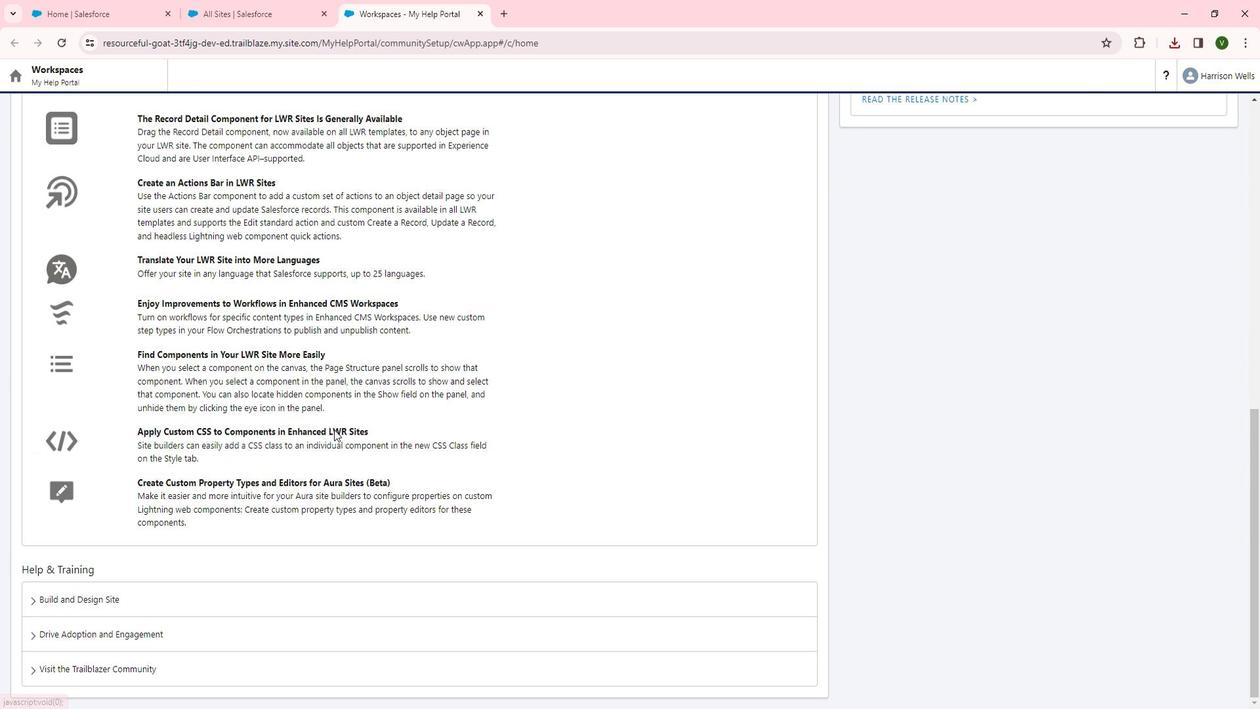 
Action: Mouse scrolled (347, 426) with delta (0, 0)
Screenshot: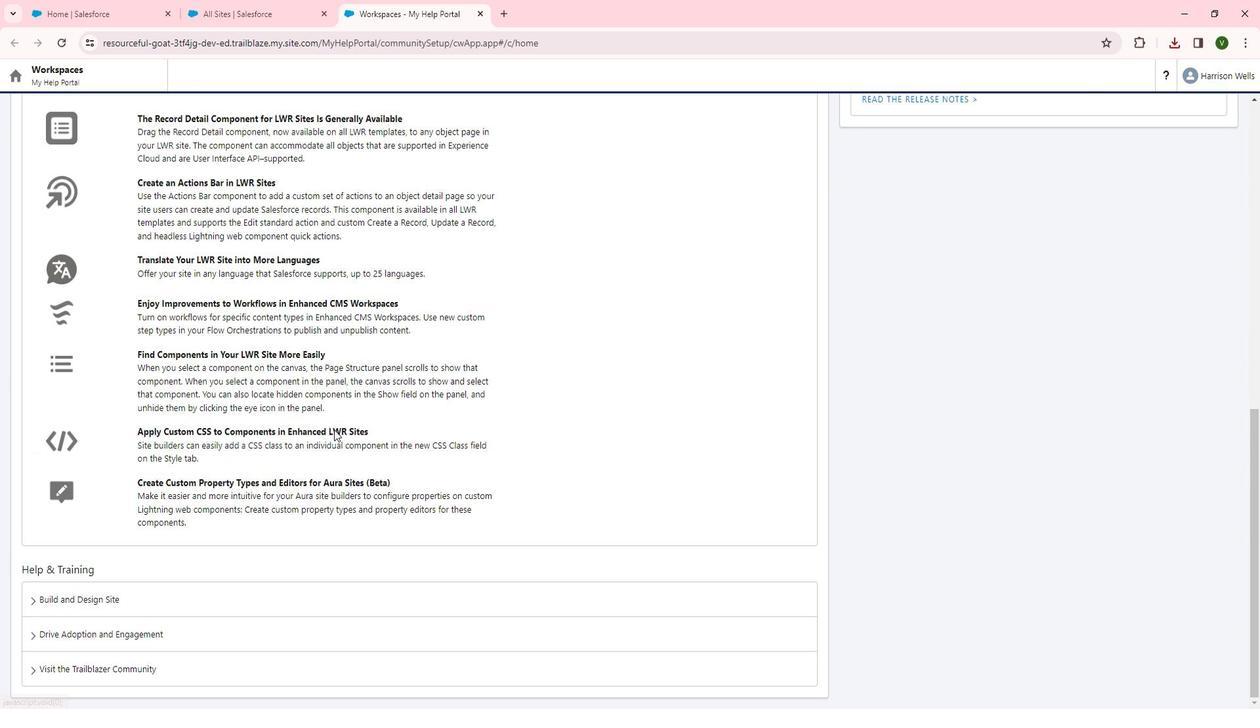 
Action: Mouse scrolled (347, 426) with delta (0, 0)
Screenshot: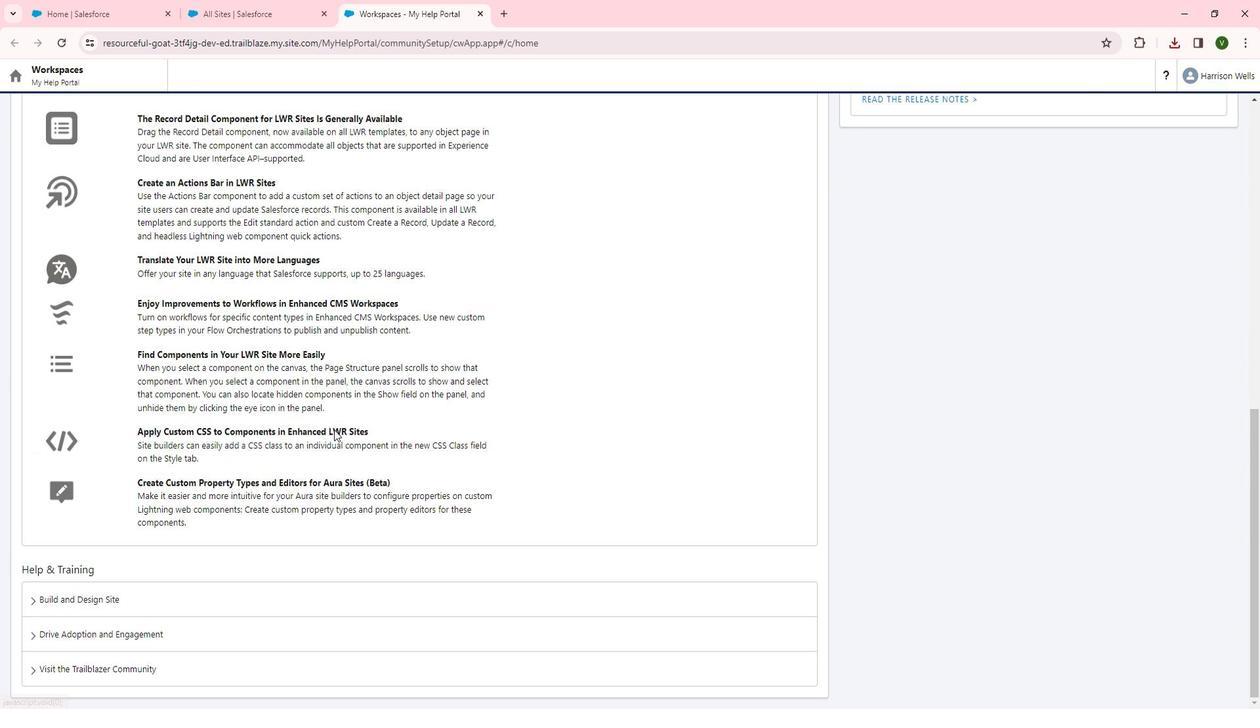 
Action: Mouse scrolled (347, 426) with delta (0, 0)
Screenshot: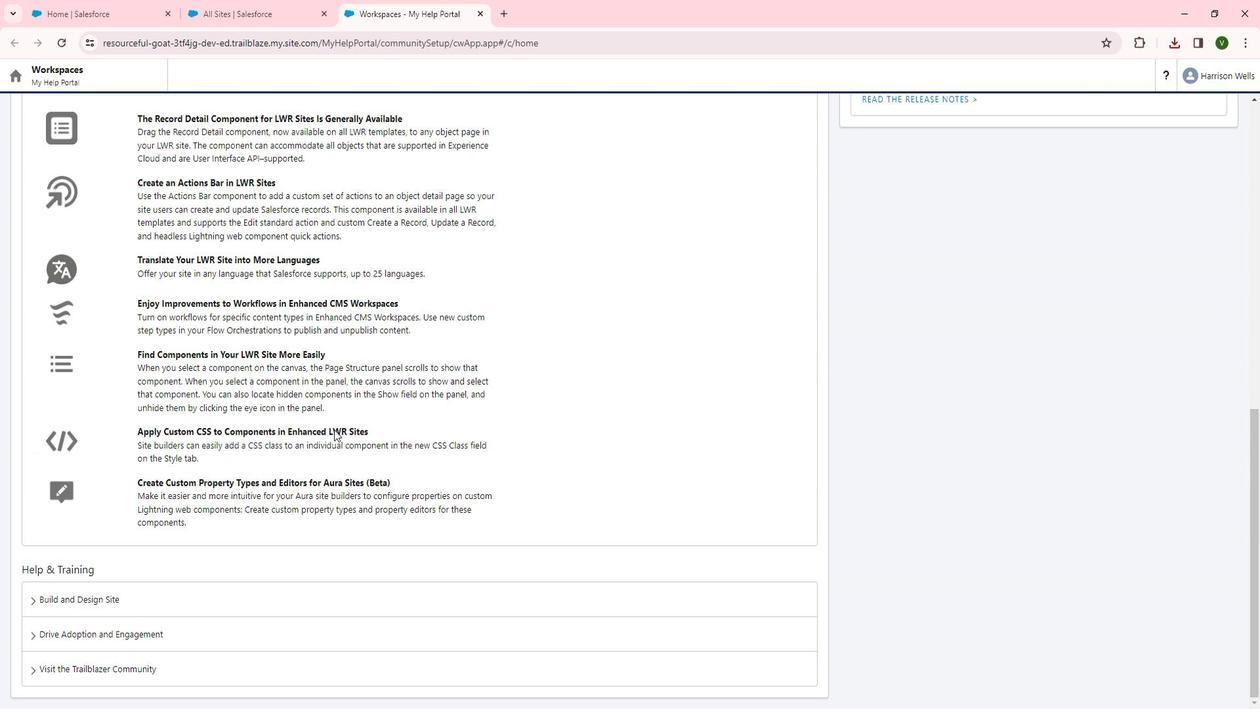 
Action: Mouse moved to (142, 623)
Screenshot: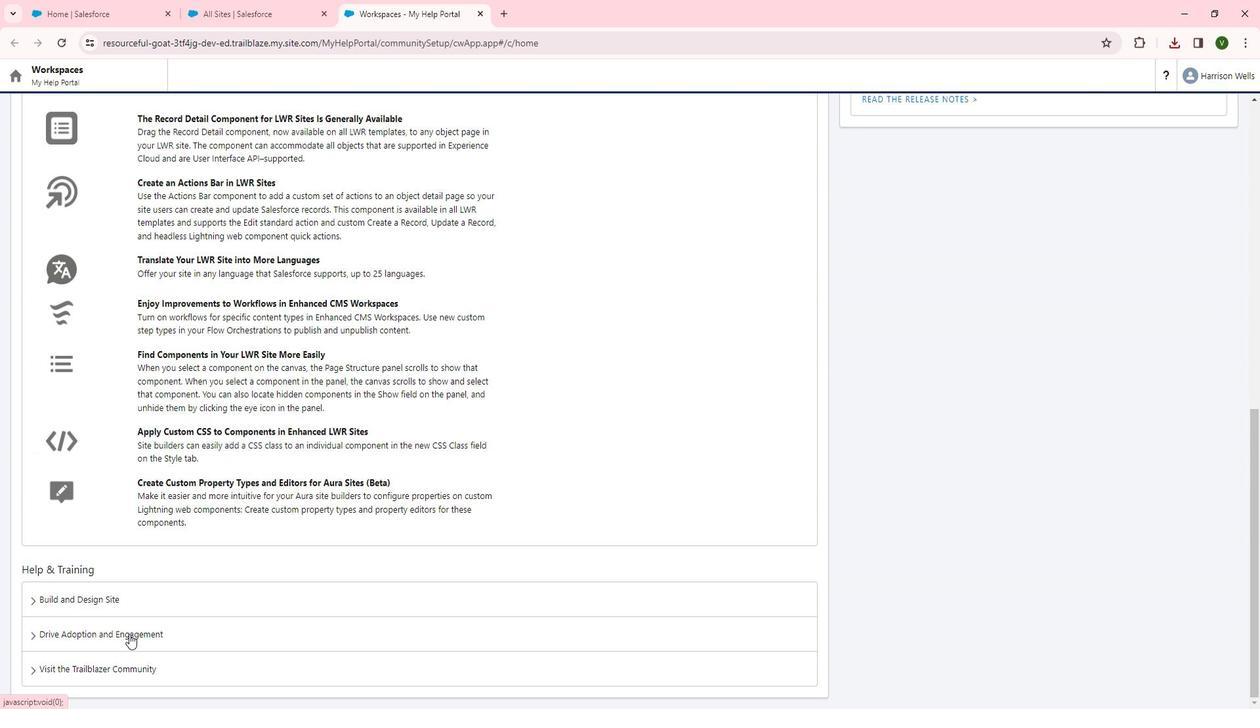 
Action: Mouse pressed left at (142, 623)
Screenshot: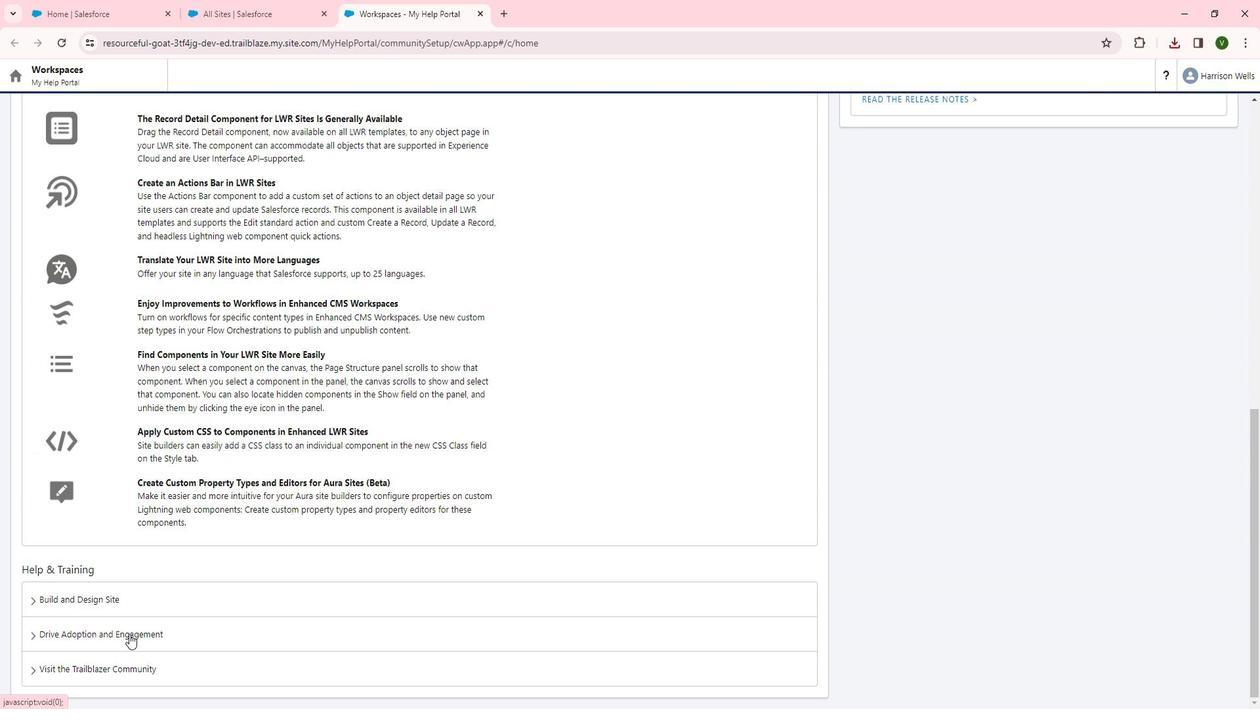 
Action: Mouse moved to (154, 633)
Screenshot: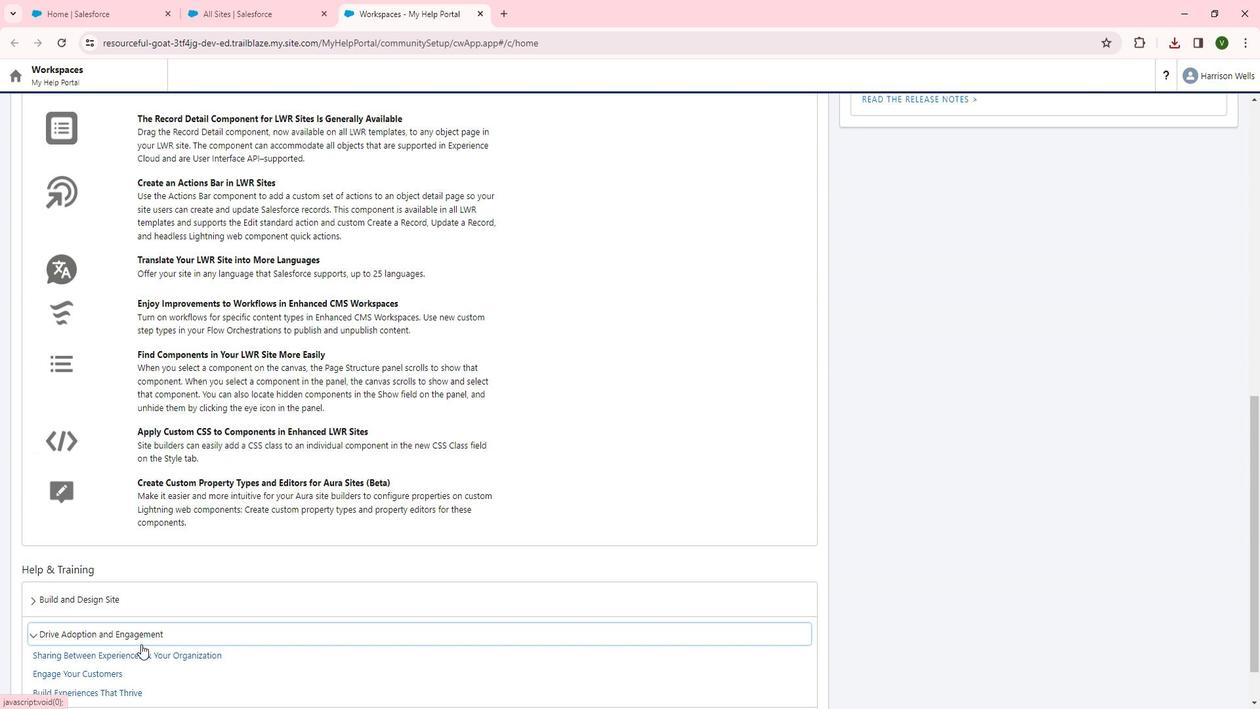 
Action: Mouse scrolled (154, 633) with delta (0, 0)
Screenshot: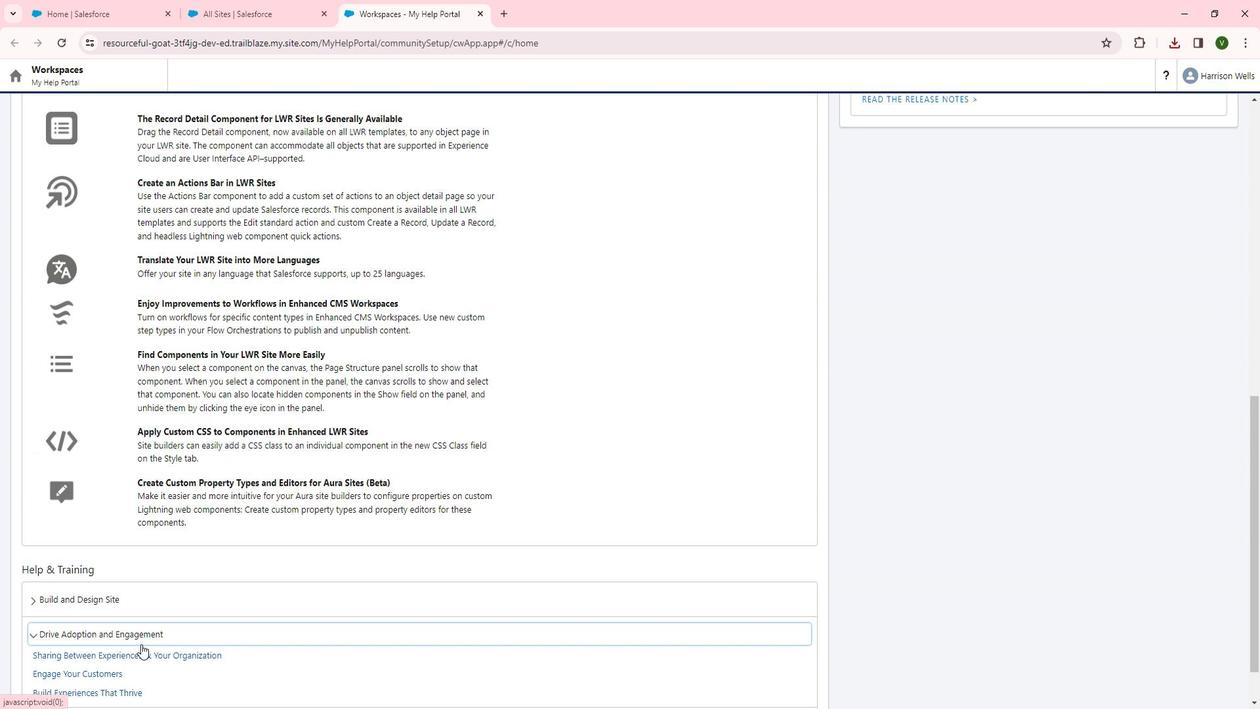 
Action: Mouse scrolled (154, 633) with delta (0, 0)
Screenshot: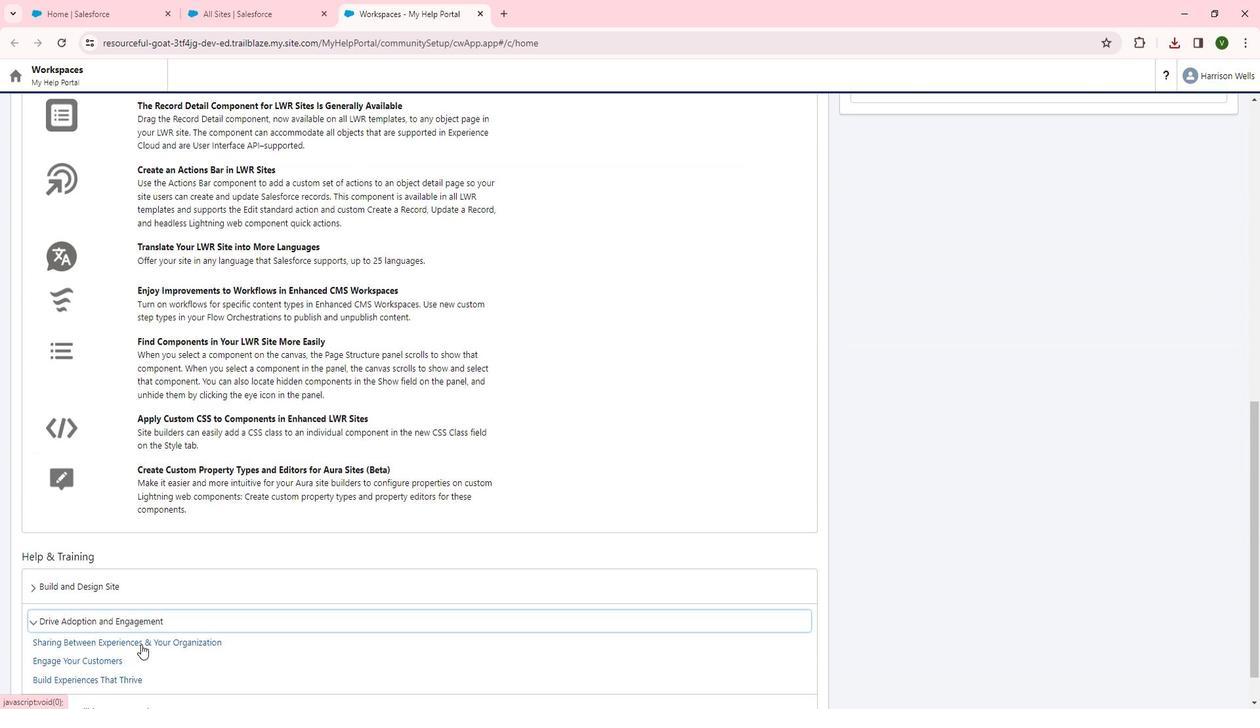 
Action: Mouse moved to (107, 629)
Screenshot: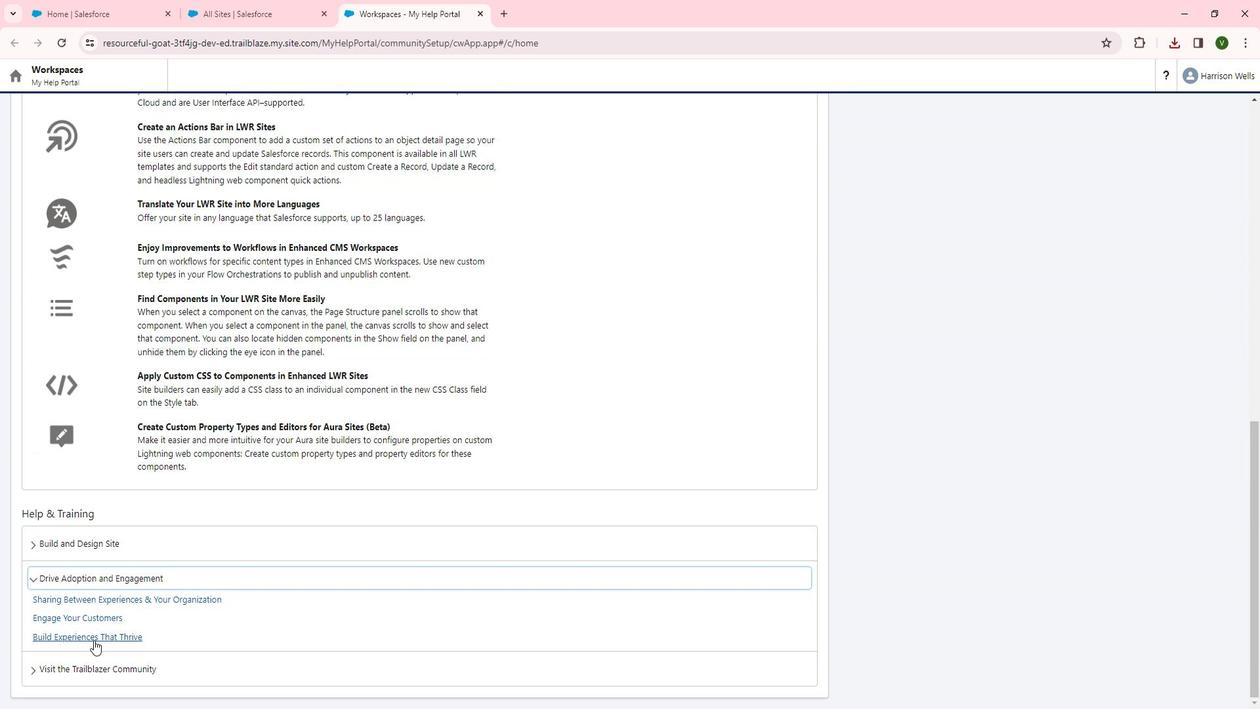 
Action: Mouse pressed left at (107, 629)
Screenshot: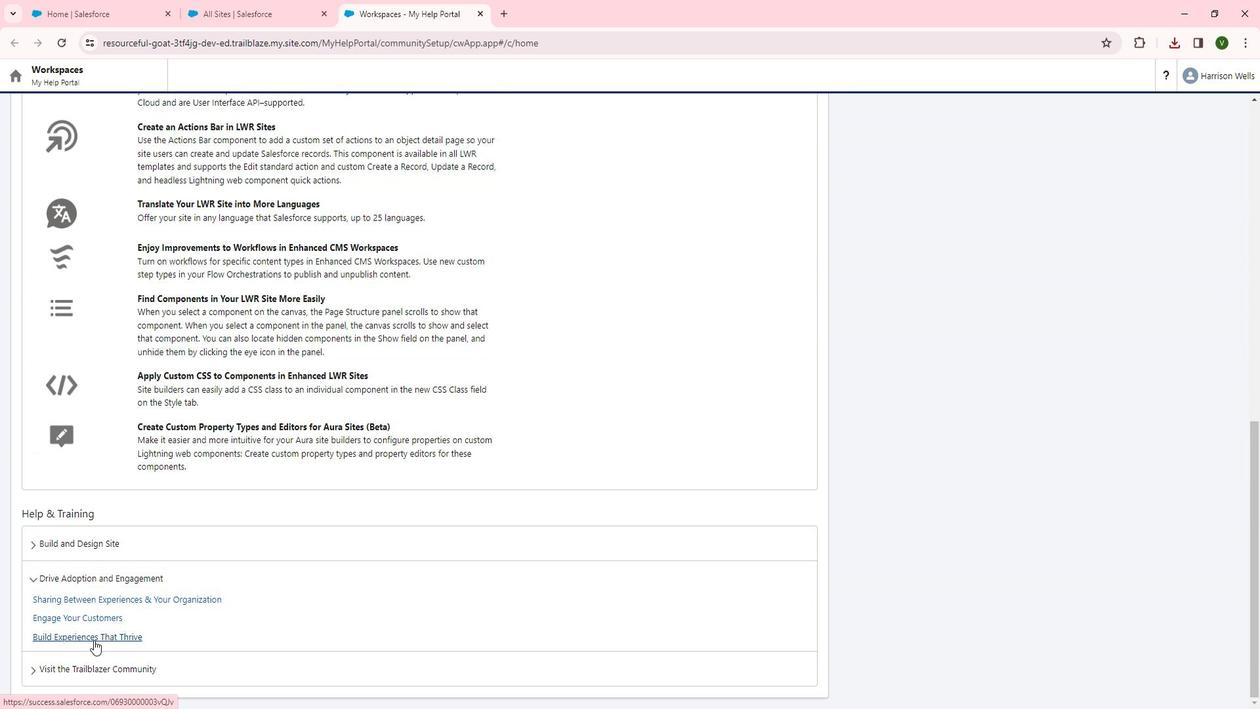 
Action: Mouse moved to (445, 552)
Screenshot: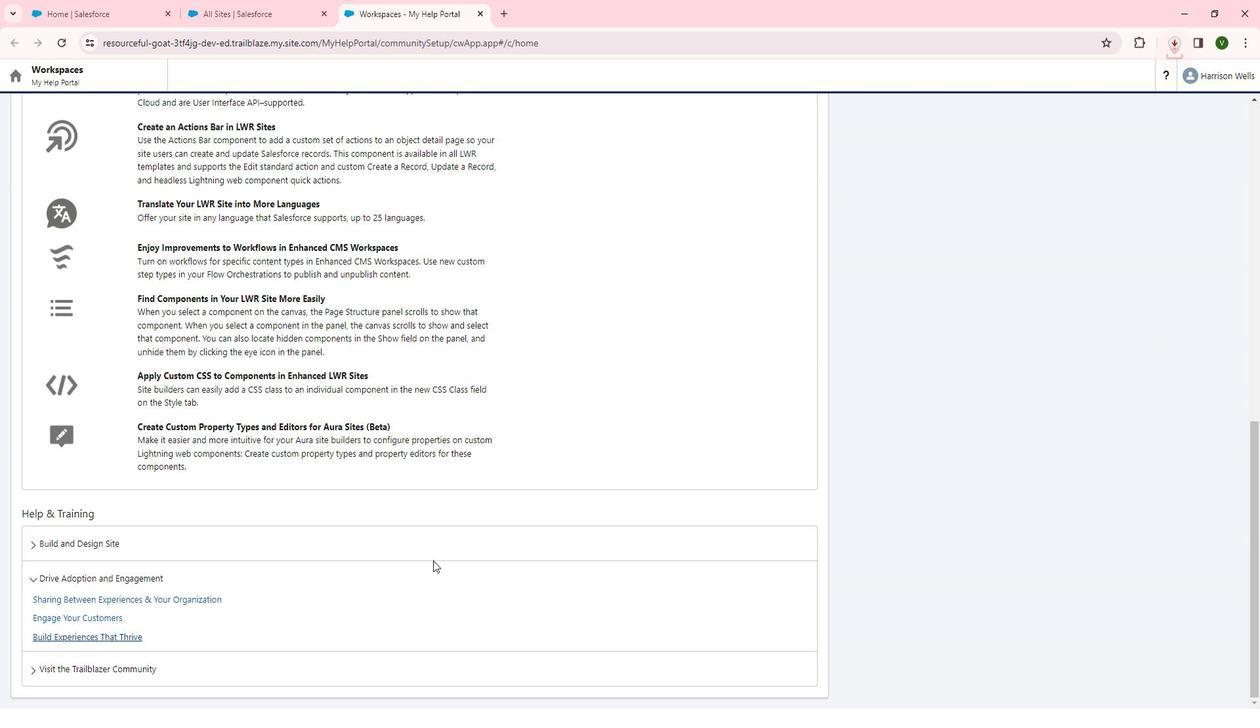 
